 Task: Find connections with filter location Richmond with filter topic #HRwith filter profile language German with filter current company Urban Company with filter school BITS Edu Campus: BABARIA INSTITUTE with filter industry Wholesale Hardware, Plumbing, Heating Equipment with filter service category Computer Repair with filter keywords title Suicide Hotline Volunteer
Action: Mouse moved to (539, 110)
Screenshot: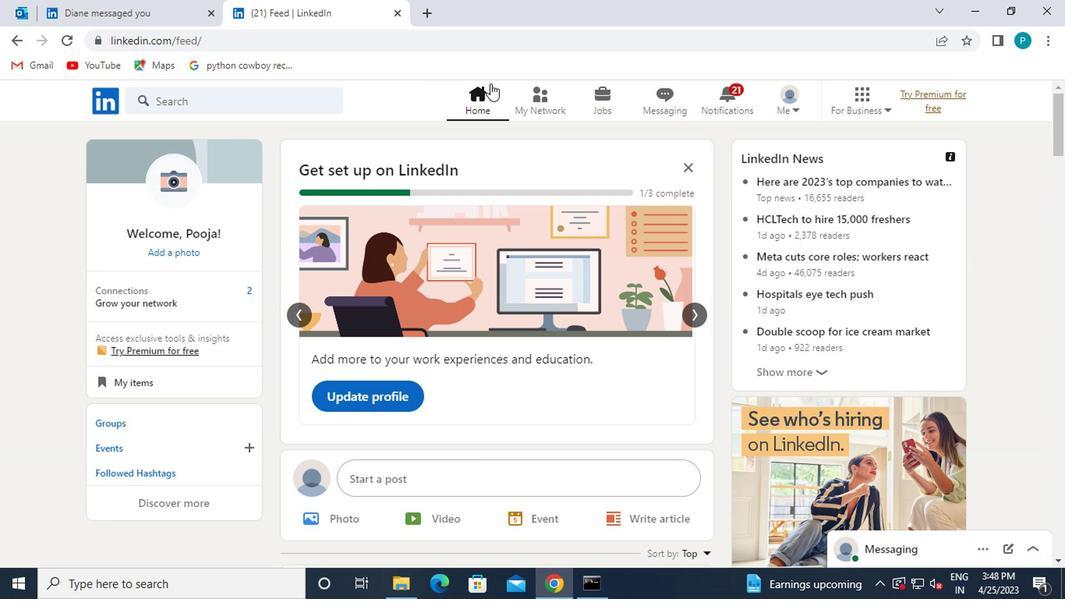 
Action: Mouse pressed left at (539, 110)
Screenshot: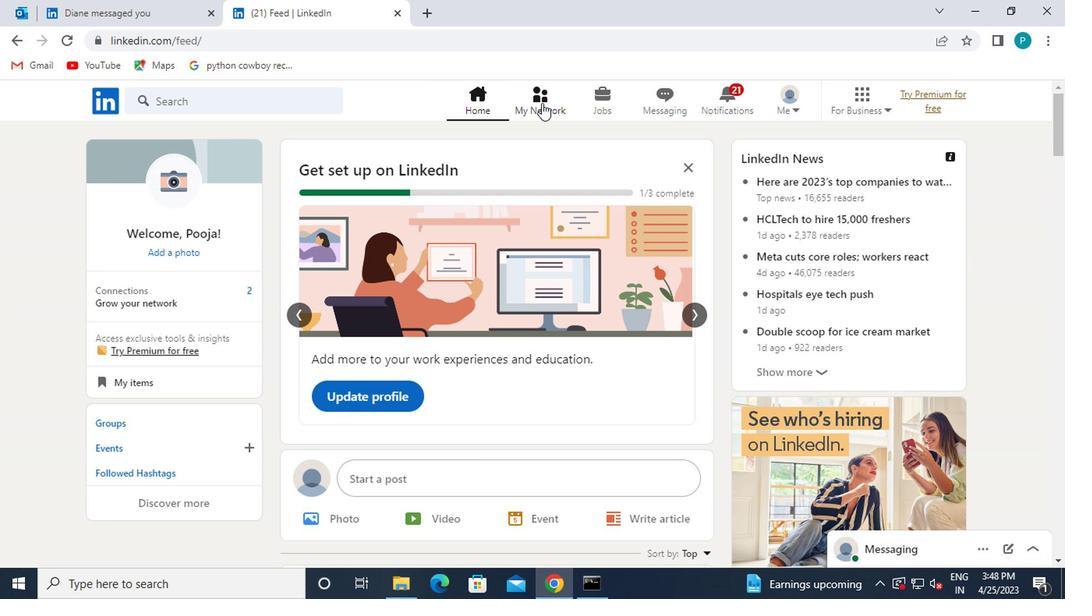 
Action: Mouse moved to (164, 202)
Screenshot: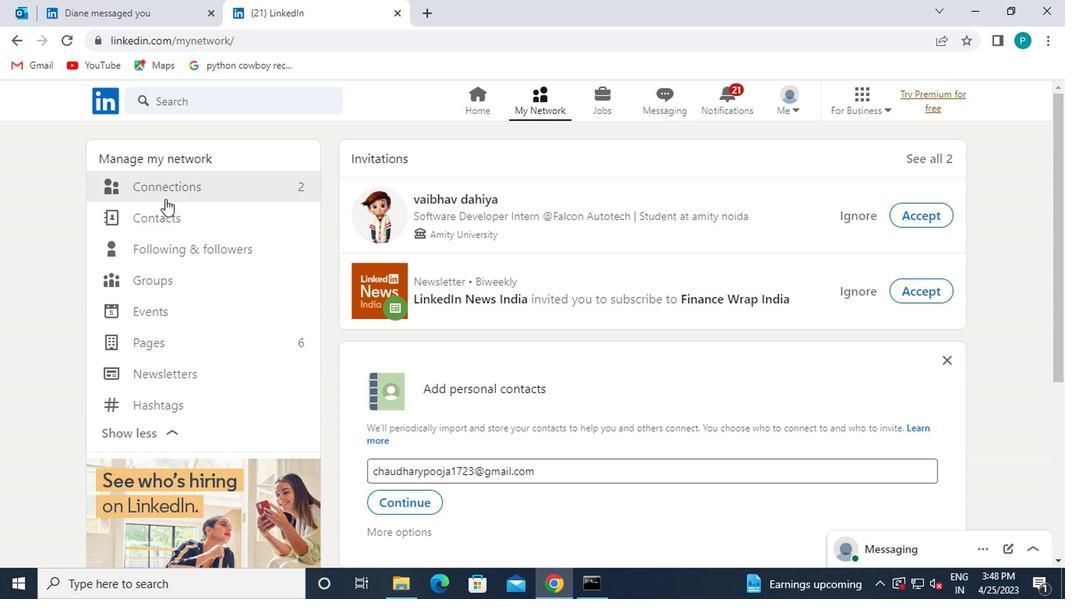 
Action: Mouse pressed left at (164, 202)
Screenshot: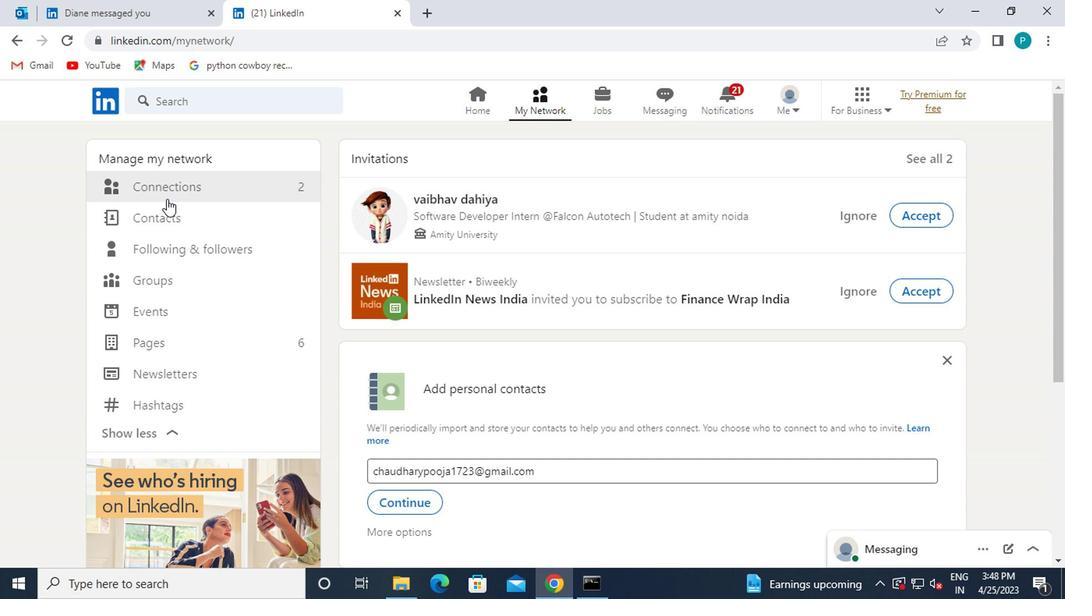 
Action: Mouse moved to (168, 194)
Screenshot: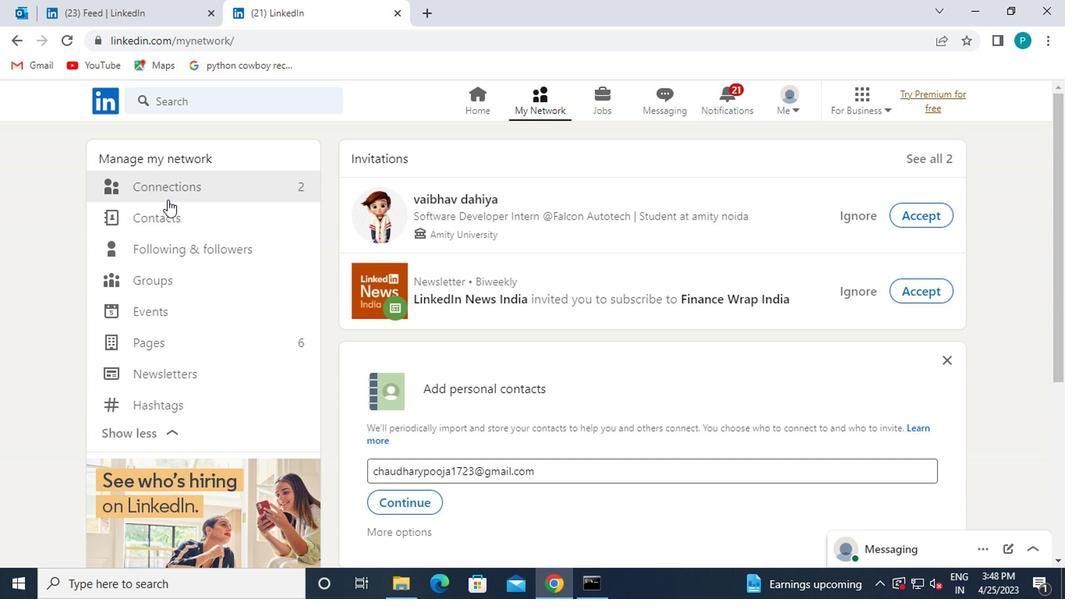 
Action: Mouse pressed left at (168, 194)
Screenshot: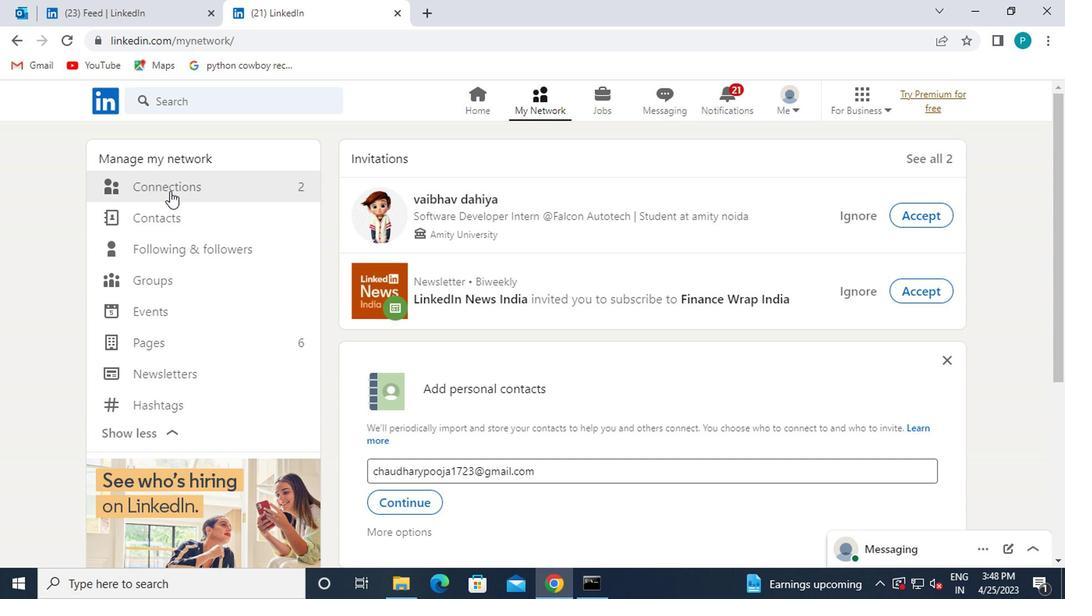 
Action: Mouse pressed left at (168, 194)
Screenshot: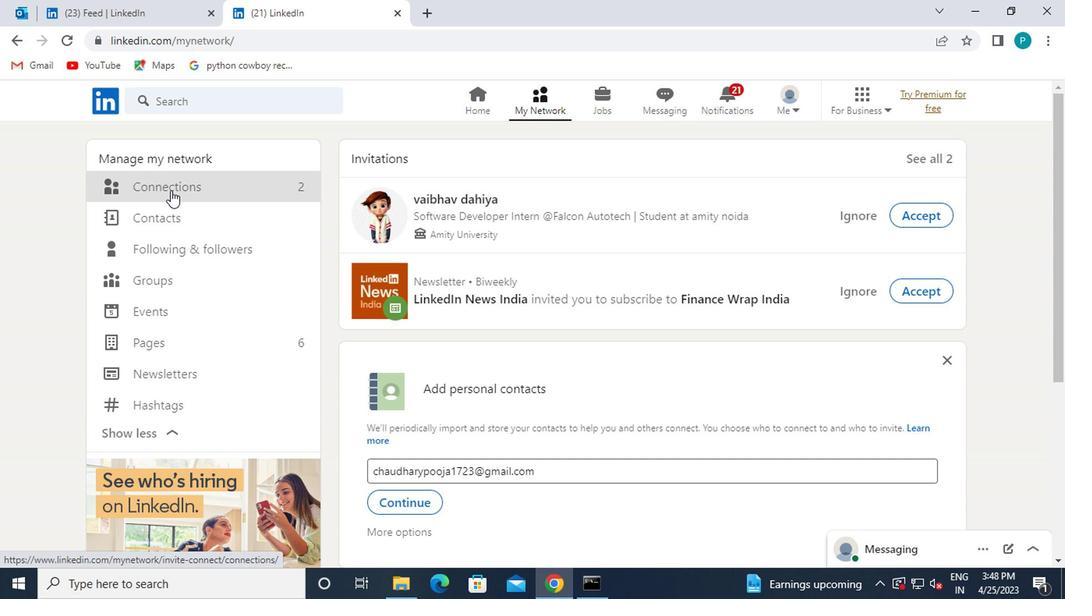 
Action: Mouse moved to (629, 189)
Screenshot: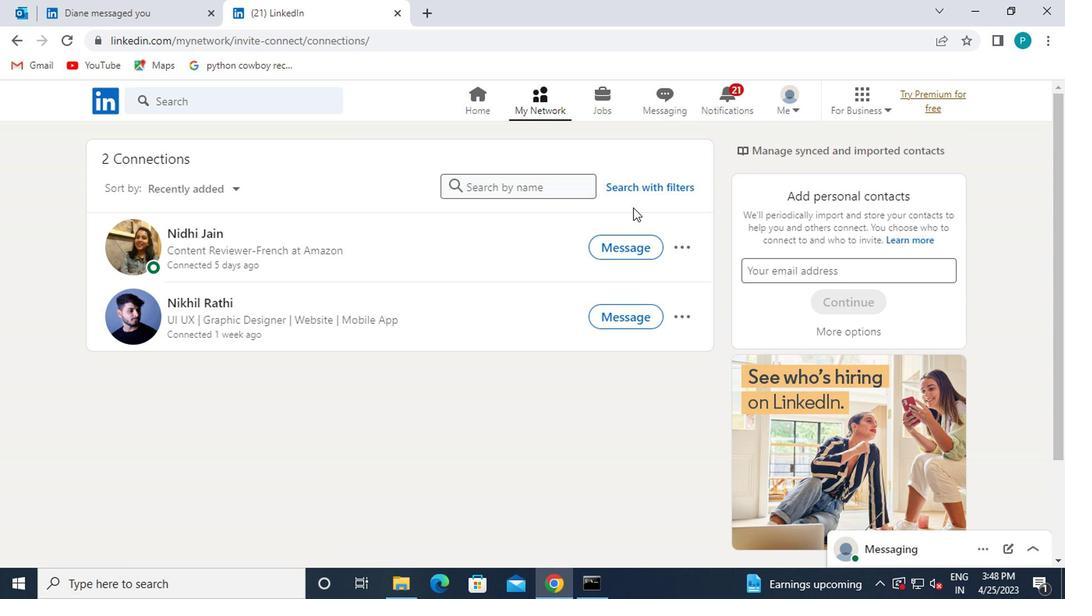 
Action: Mouse pressed left at (629, 189)
Screenshot: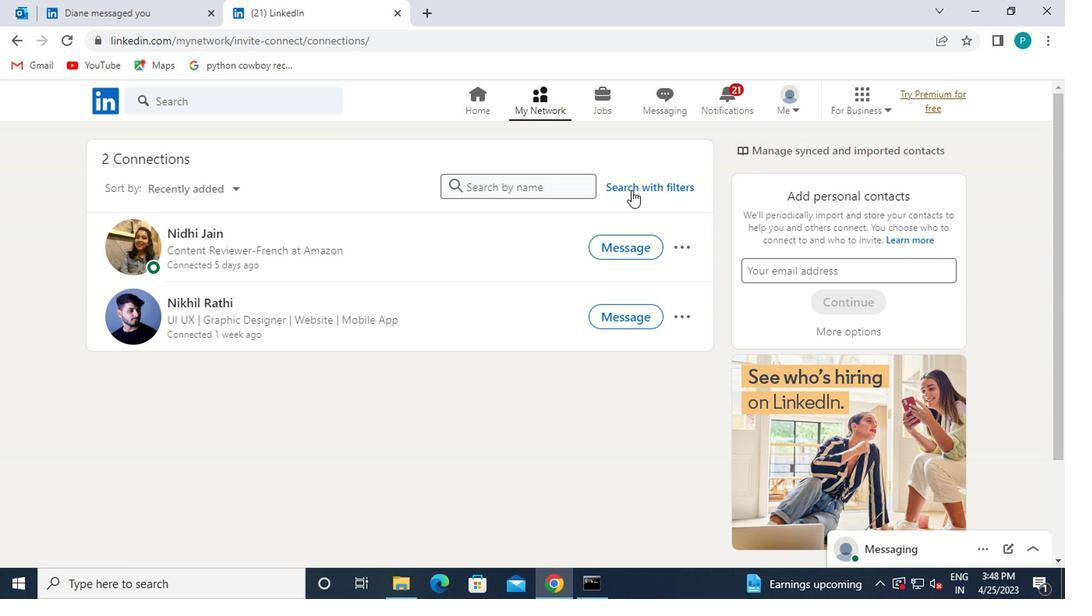 
Action: Mouse moved to (502, 157)
Screenshot: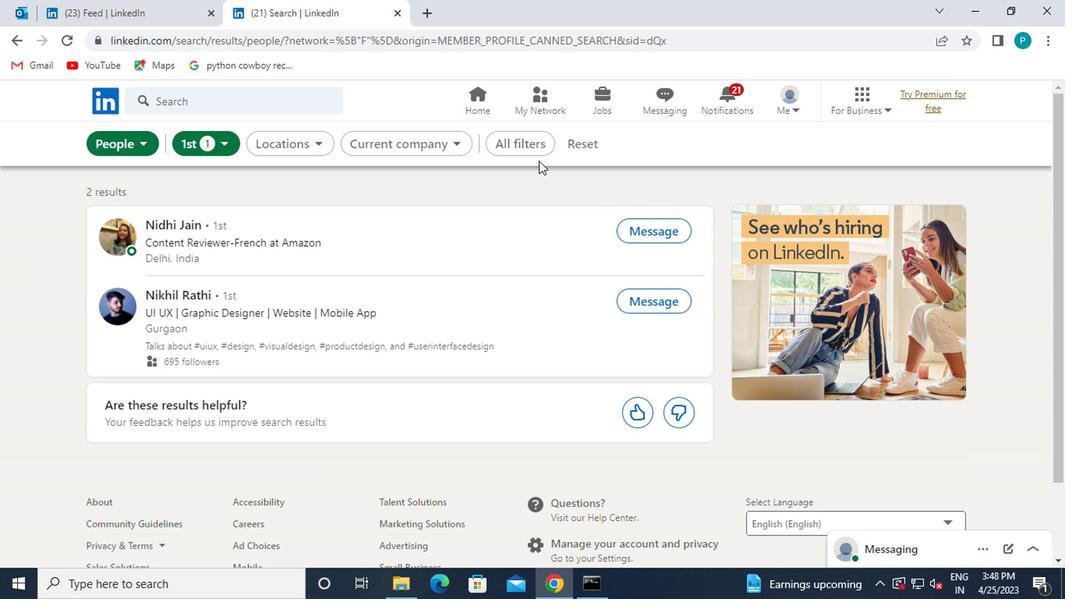 
Action: Mouse pressed left at (502, 157)
Screenshot: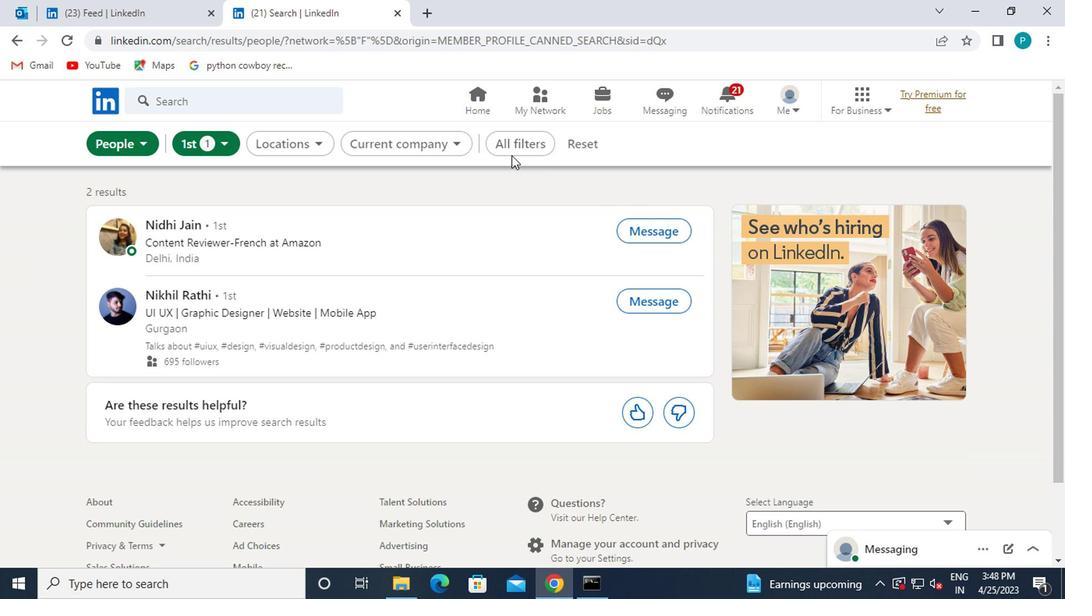 
Action: Mouse moved to (697, 356)
Screenshot: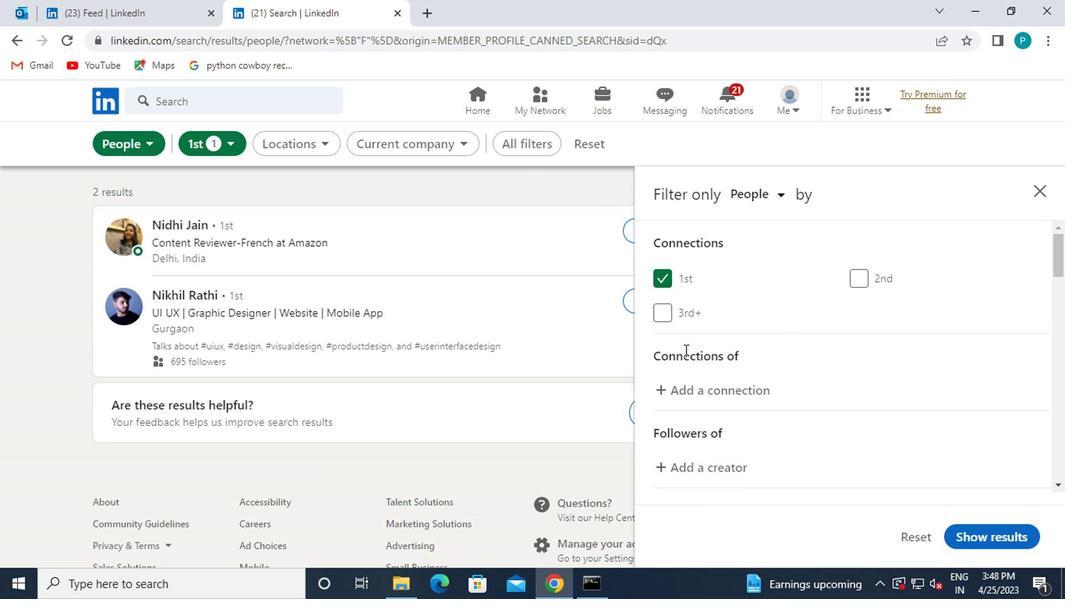 
Action: Mouse scrolled (697, 355) with delta (0, 0)
Screenshot: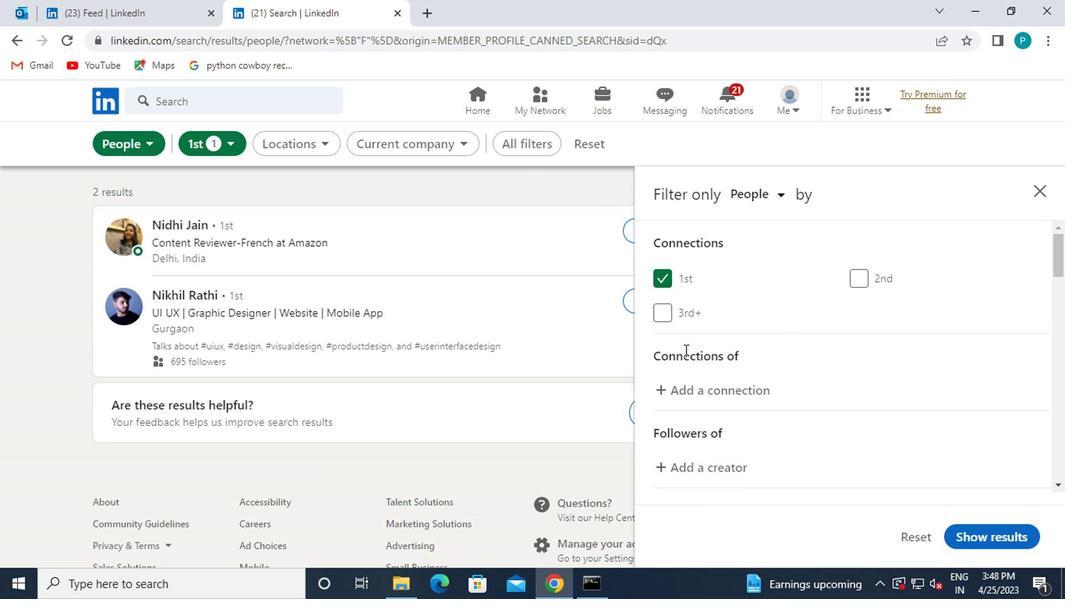 
Action: Mouse moved to (706, 367)
Screenshot: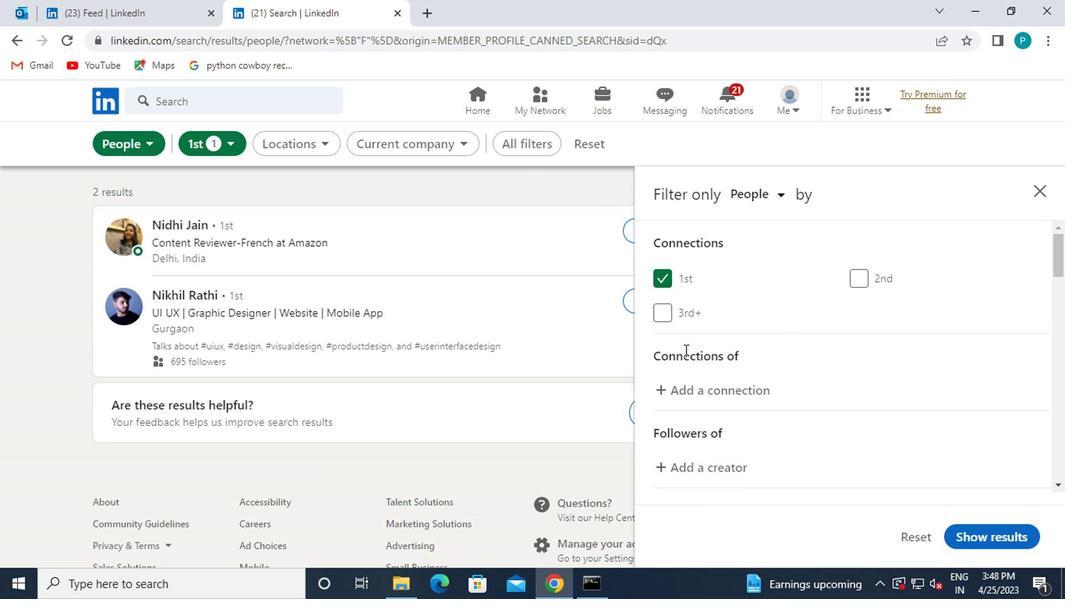 
Action: Mouse scrolled (706, 366) with delta (0, 0)
Screenshot: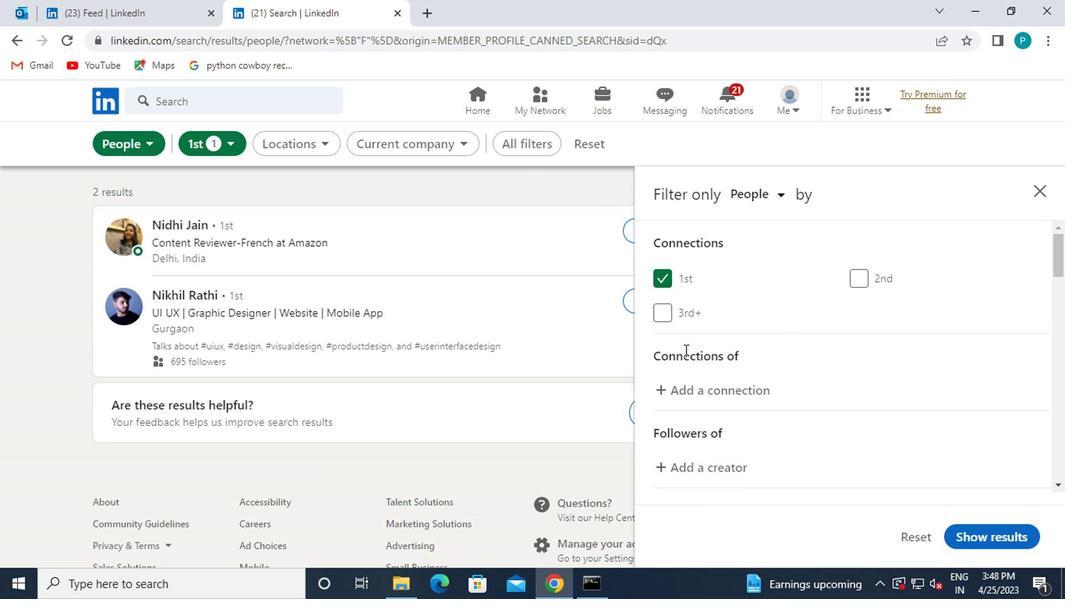 
Action: Mouse moved to (852, 412)
Screenshot: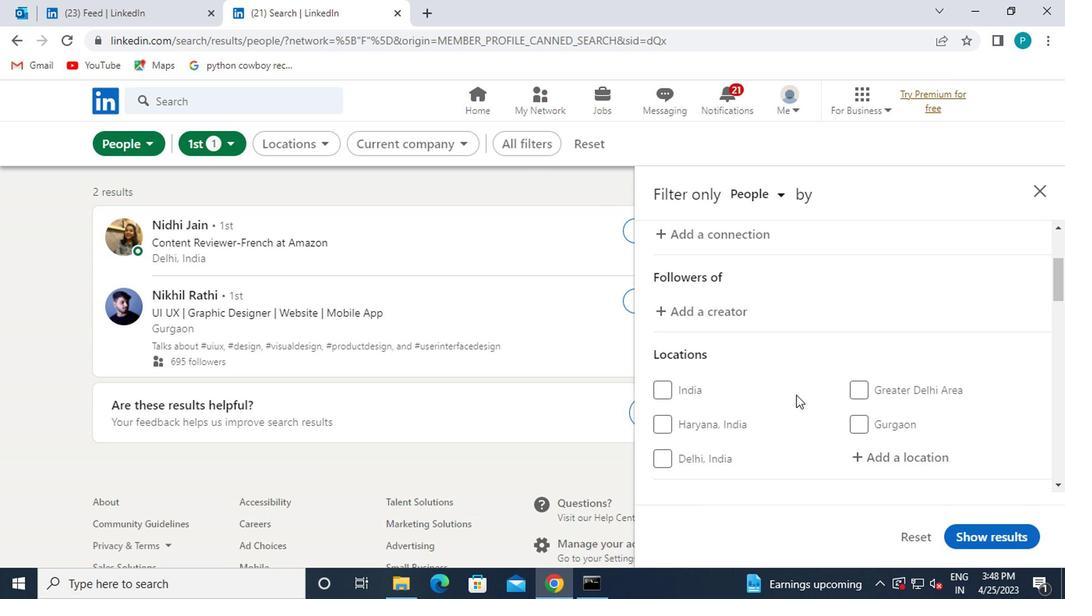 
Action: Mouse scrolled (852, 411) with delta (0, -1)
Screenshot: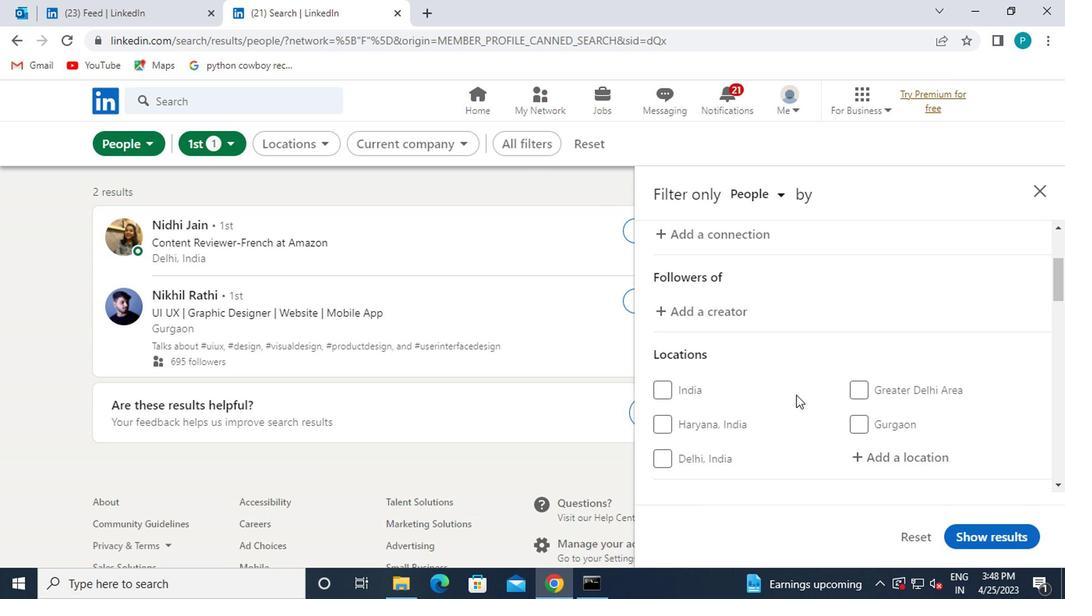 
Action: Mouse moved to (854, 415)
Screenshot: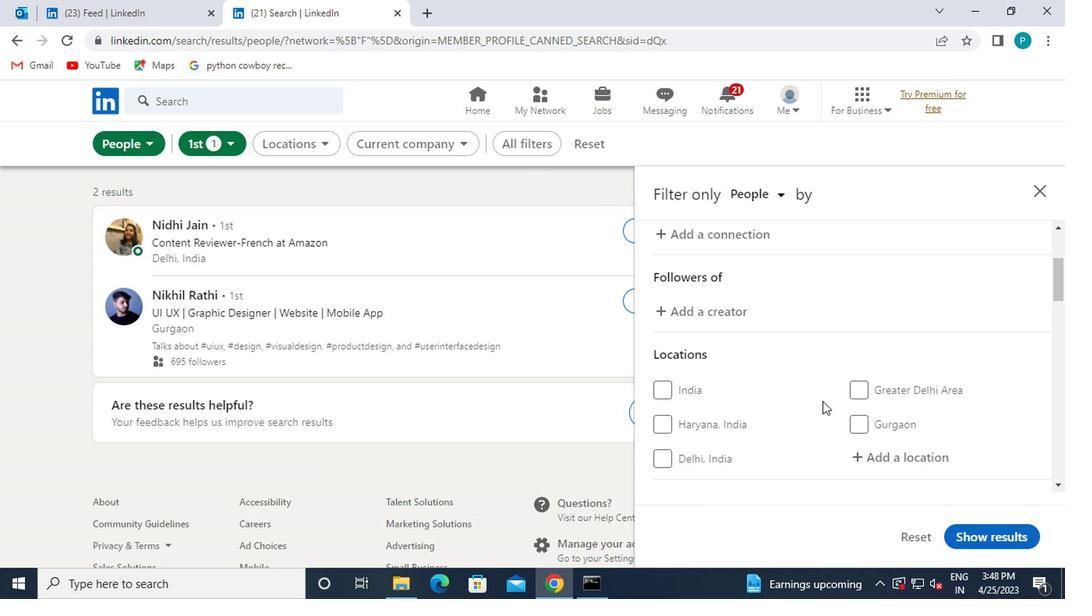
Action: Mouse scrolled (854, 414) with delta (0, -1)
Screenshot: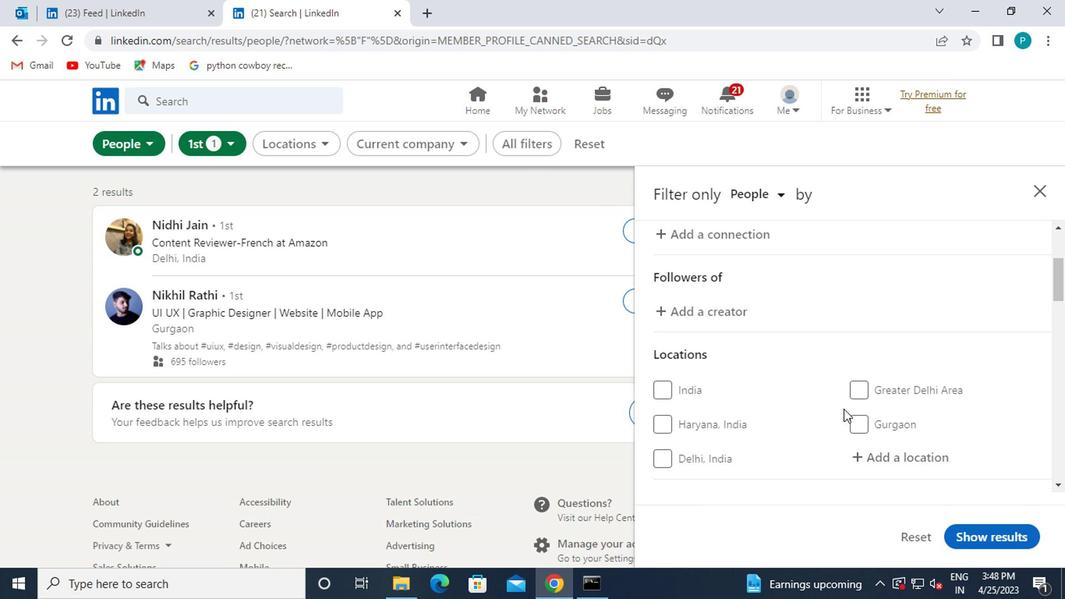 
Action: Mouse moved to (873, 311)
Screenshot: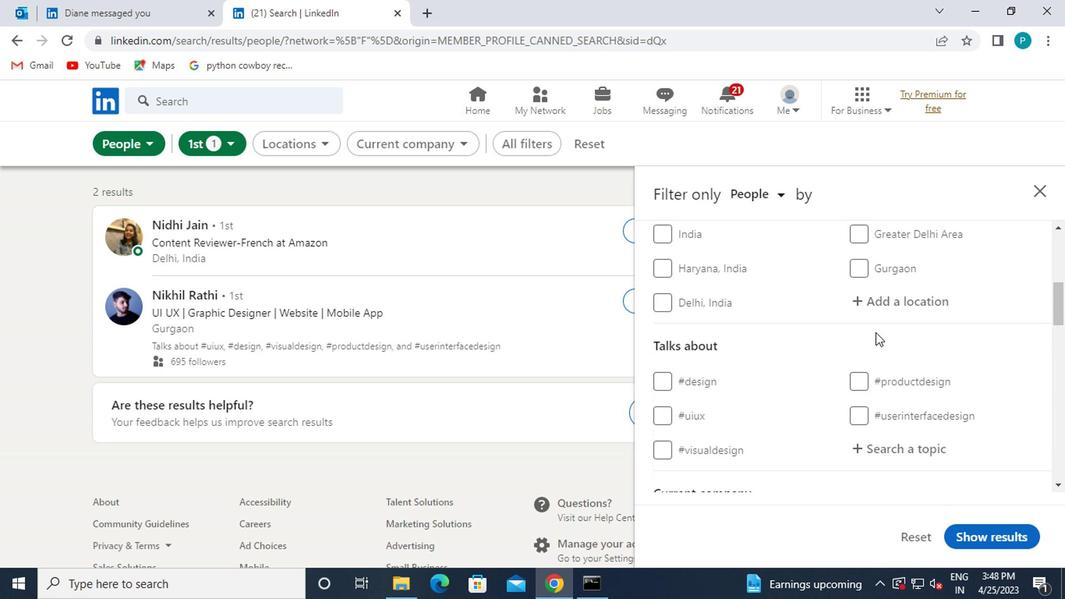 
Action: Mouse pressed left at (873, 311)
Screenshot: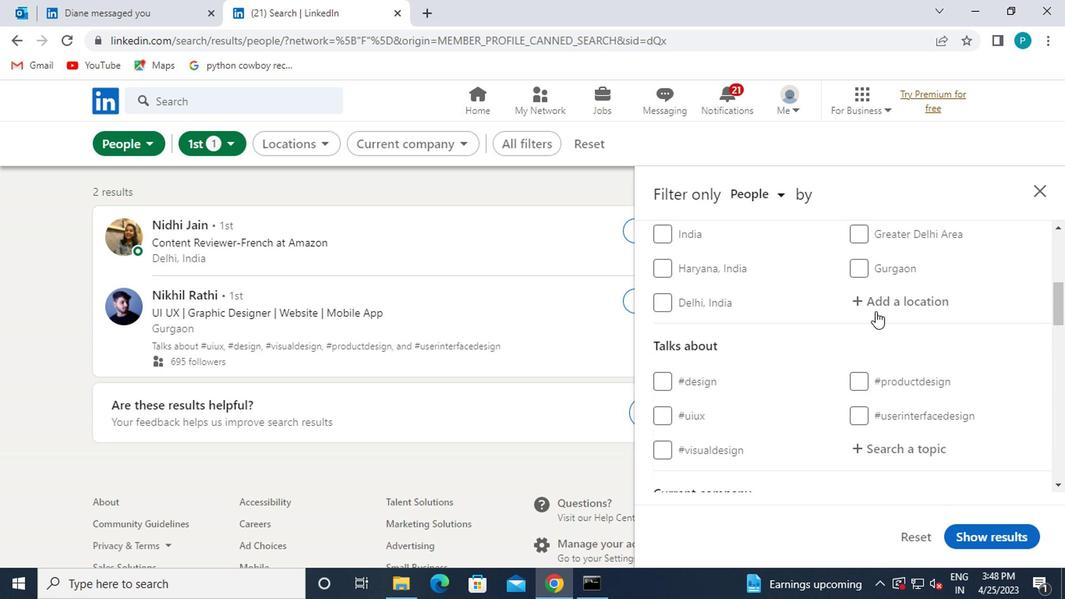 
Action: Key pressed richmond<Key.enter>
Screenshot: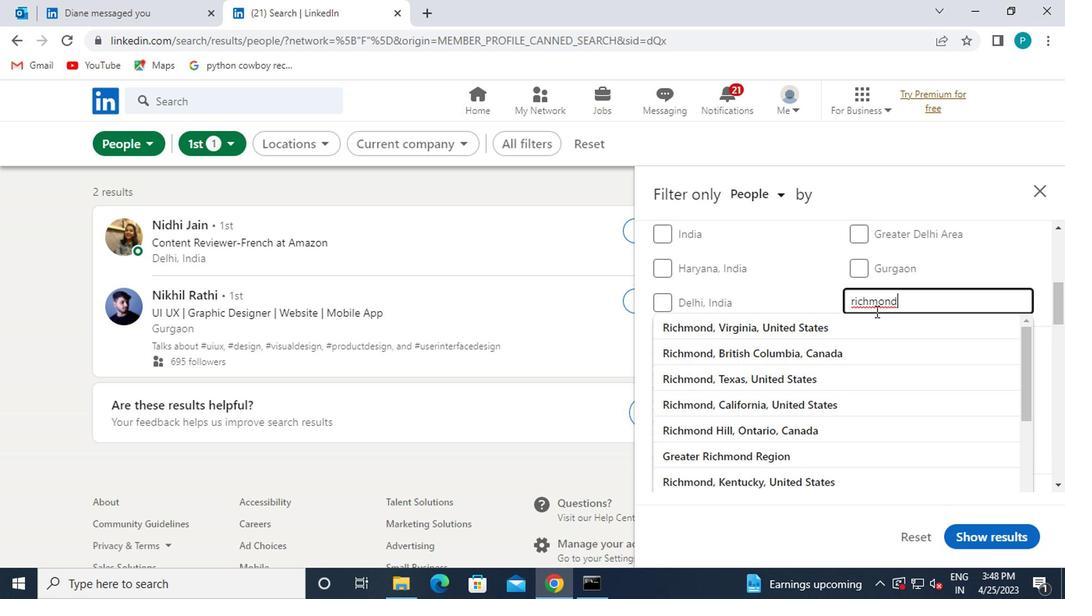 
Action: Mouse moved to (854, 329)
Screenshot: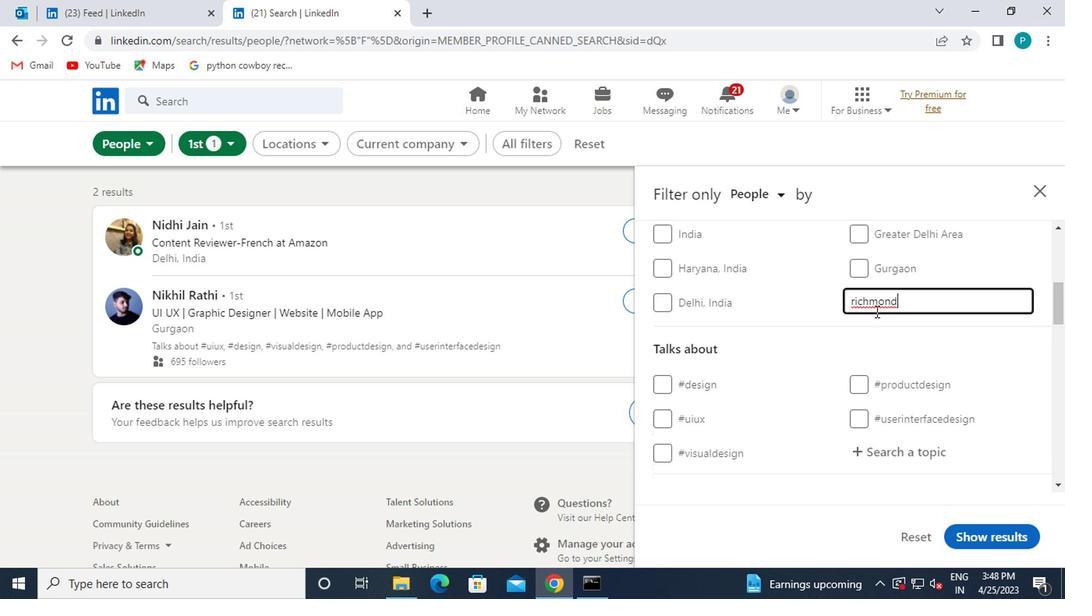 
Action: Mouse scrolled (854, 328) with delta (0, 0)
Screenshot: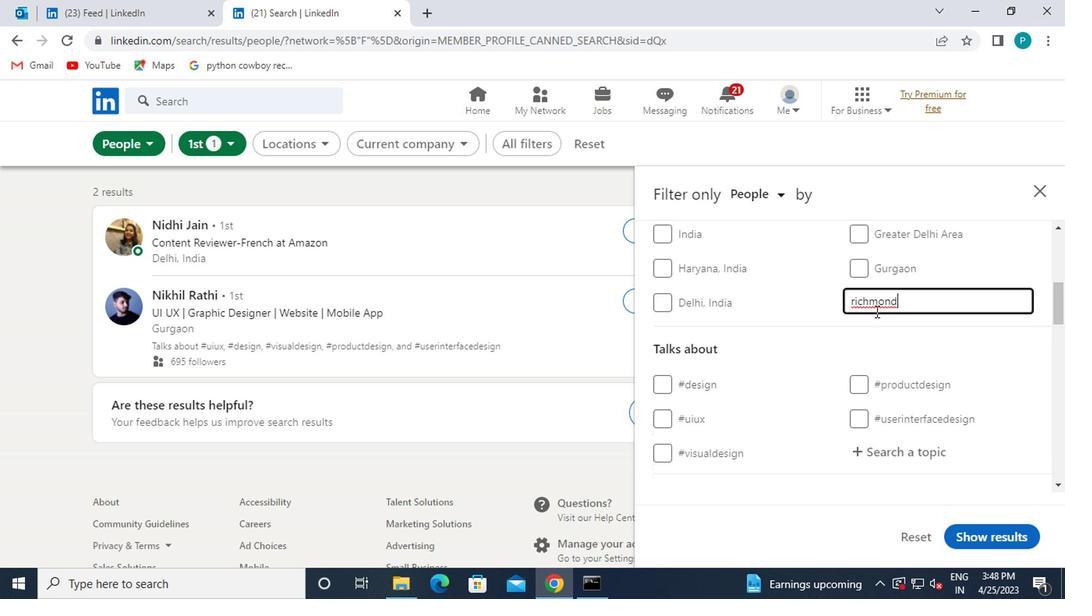 
Action: Mouse moved to (849, 335)
Screenshot: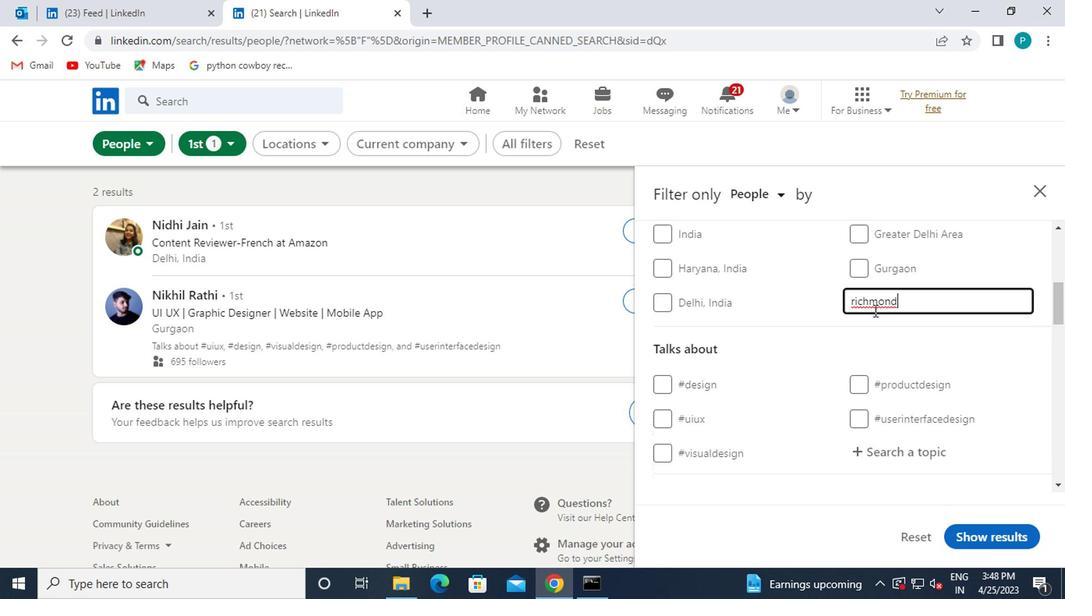 
Action: Mouse scrolled (849, 334) with delta (0, 0)
Screenshot: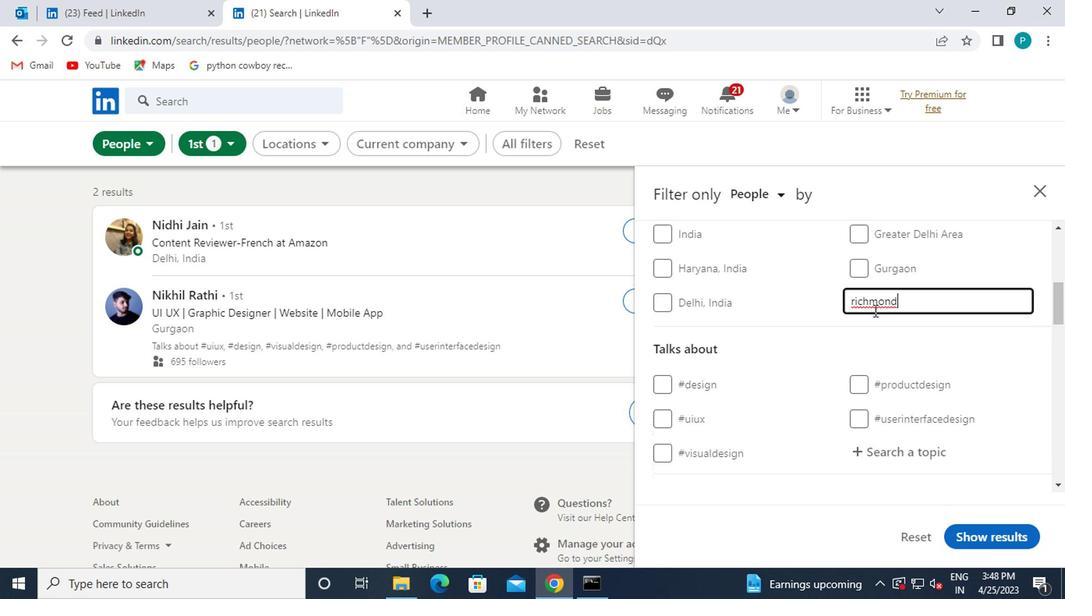 
Action: Mouse moved to (849, 306)
Screenshot: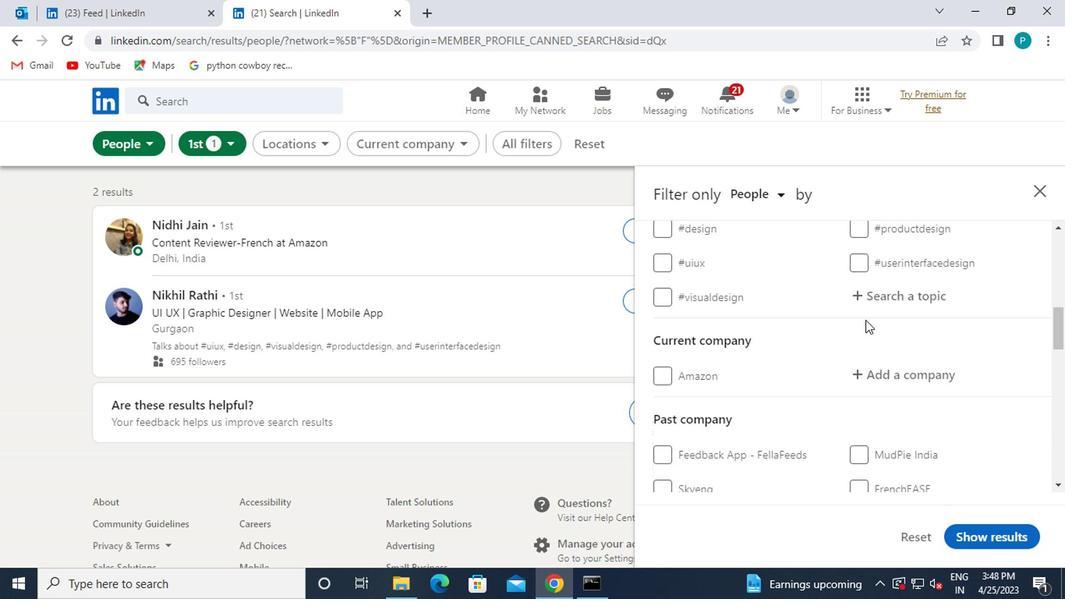 
Action: Mouse pressed left at (849, 306)
Screenshot: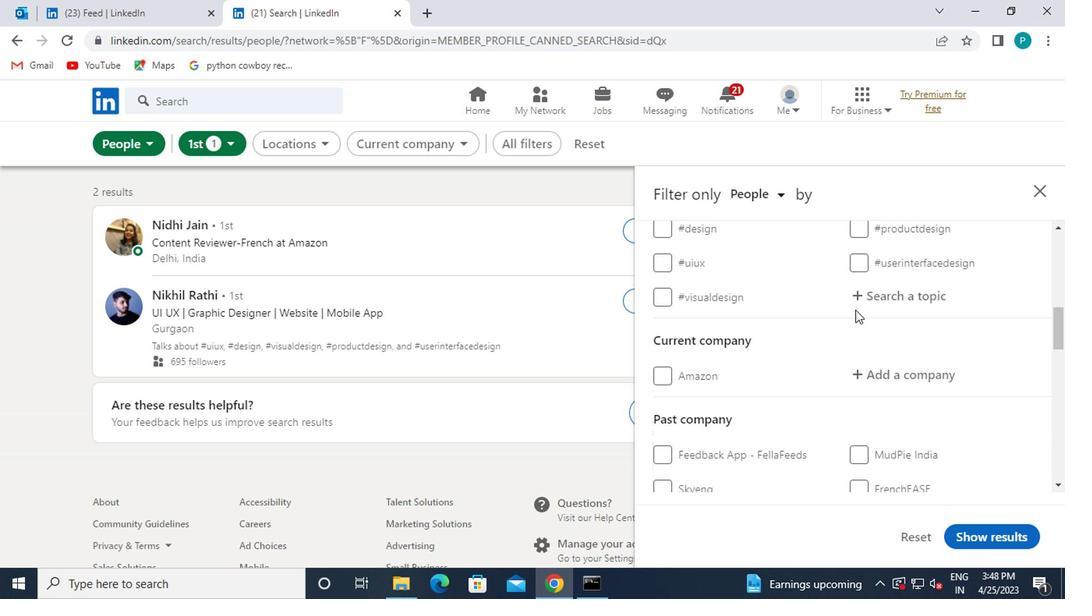 
Action: Key pressed <Key.shift>#<Key.caps_lock>HR<Key.caps_lock>
Screenshot: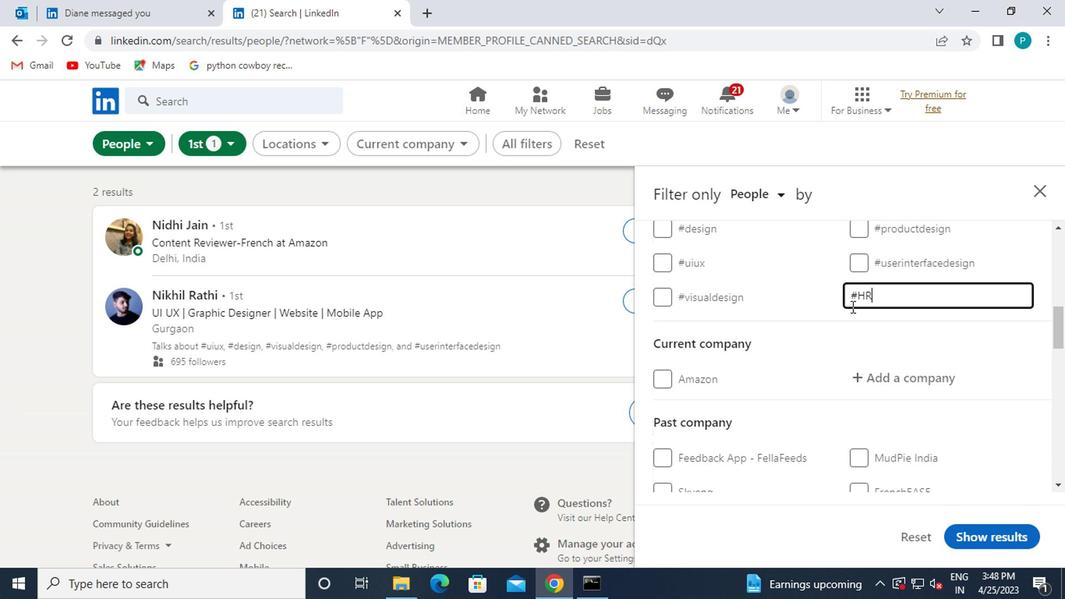
Action: Mouse moved to (879, 343)
Screenshot: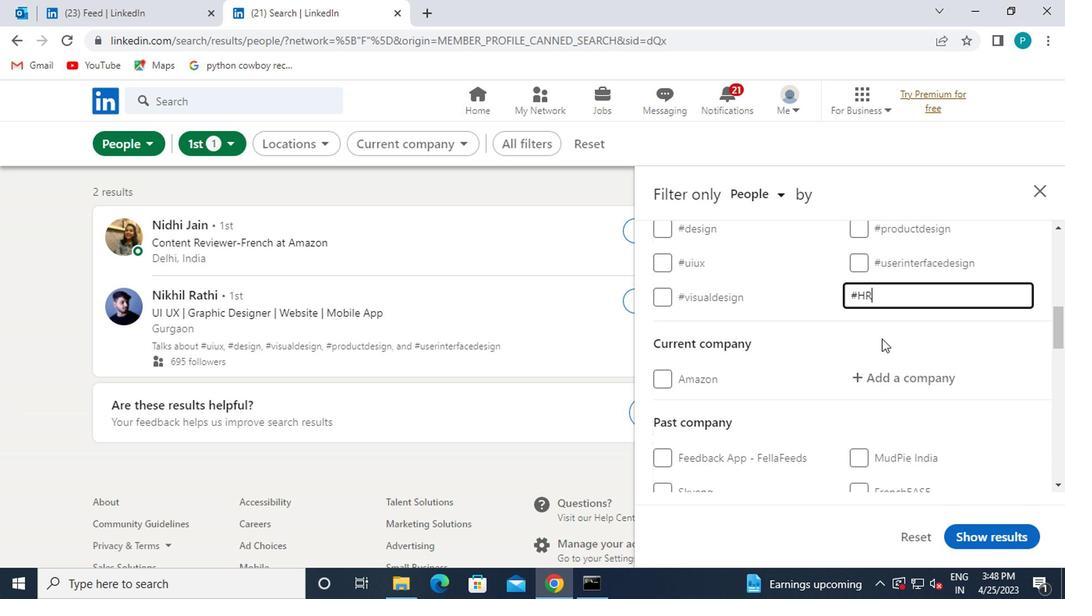 
Action: Mouse scrolled (879, 343) with delta (0, 0)
Screenshot: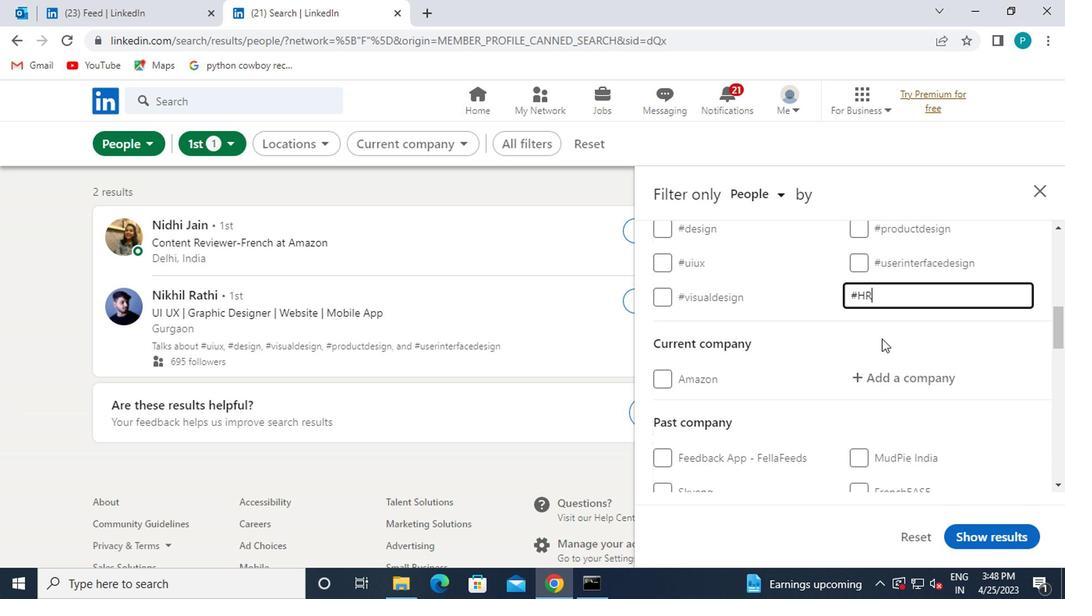 
Action: Mouse moved to (864, 313)
Screenshot: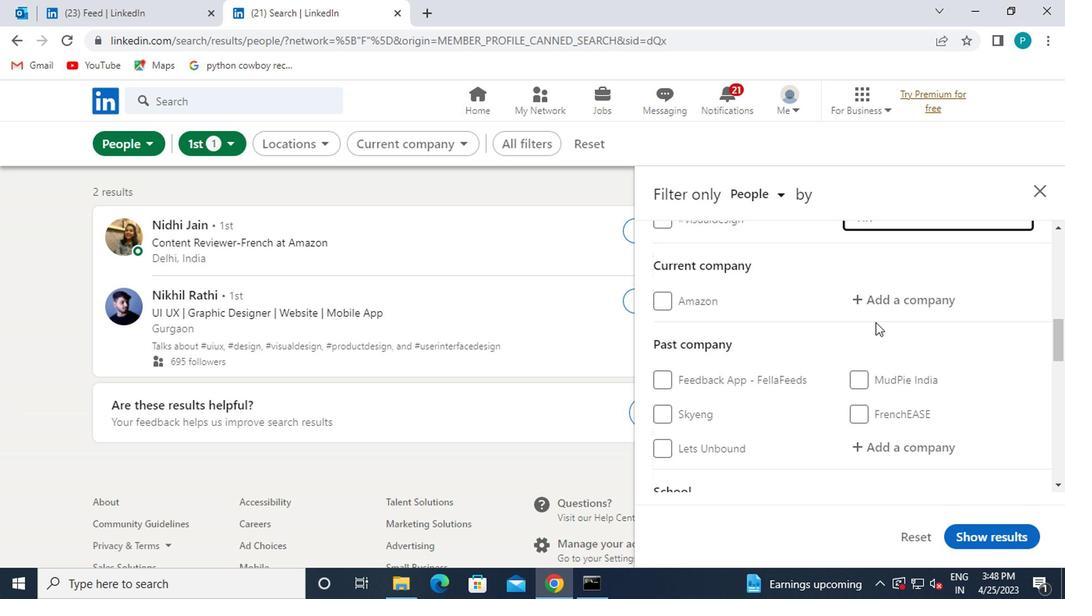 
Action: Mouse pressed left at (864, 313)
Screenshot: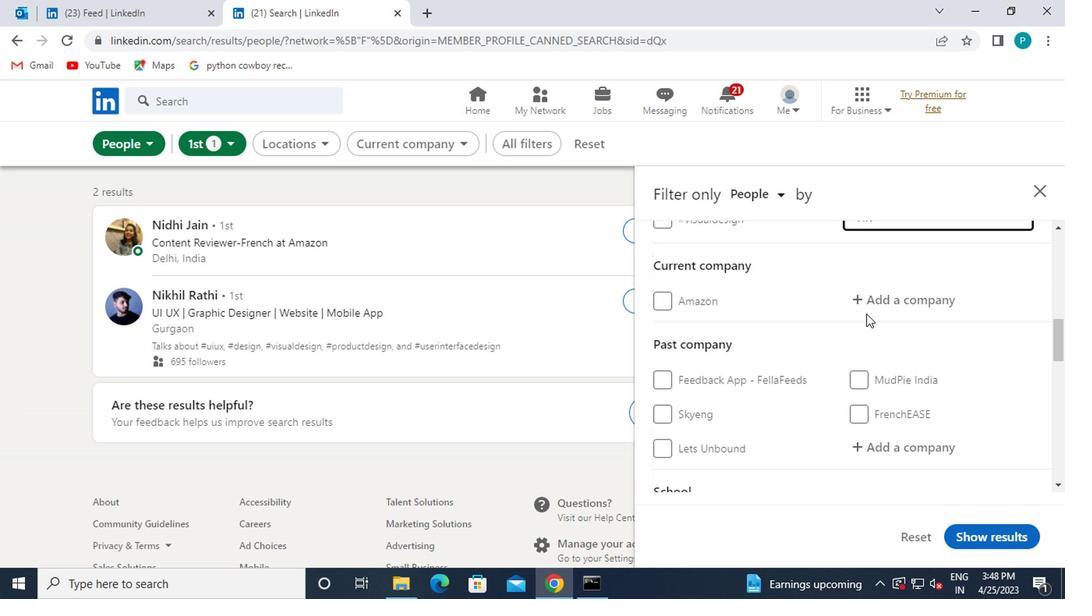 
Action: Mouse moved to (860, 303)
Screenshot: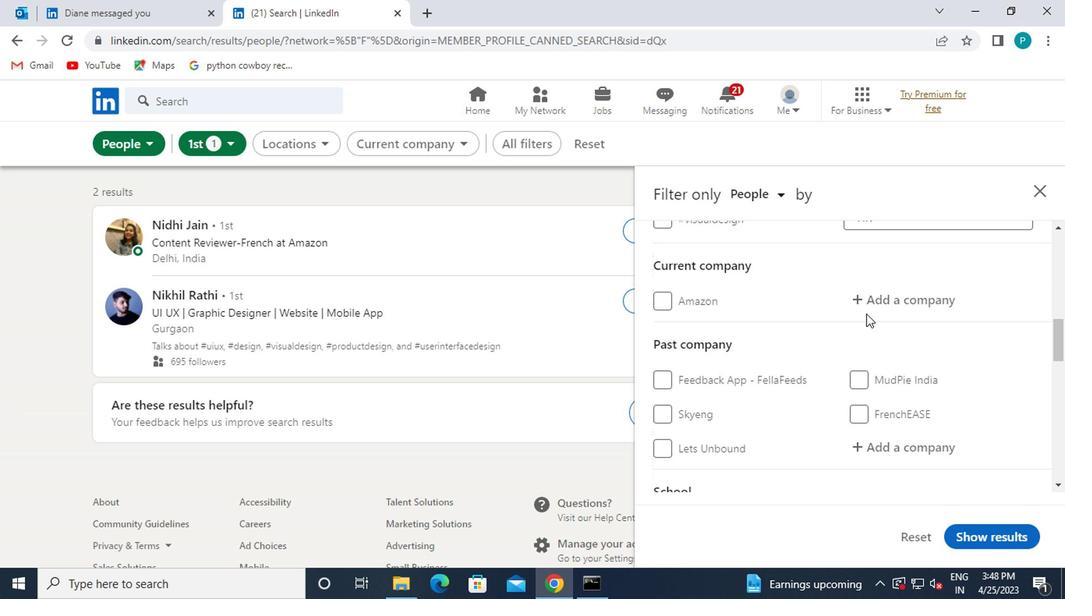 
Action: Mouse pressed left at (860, 303)
Screenshot: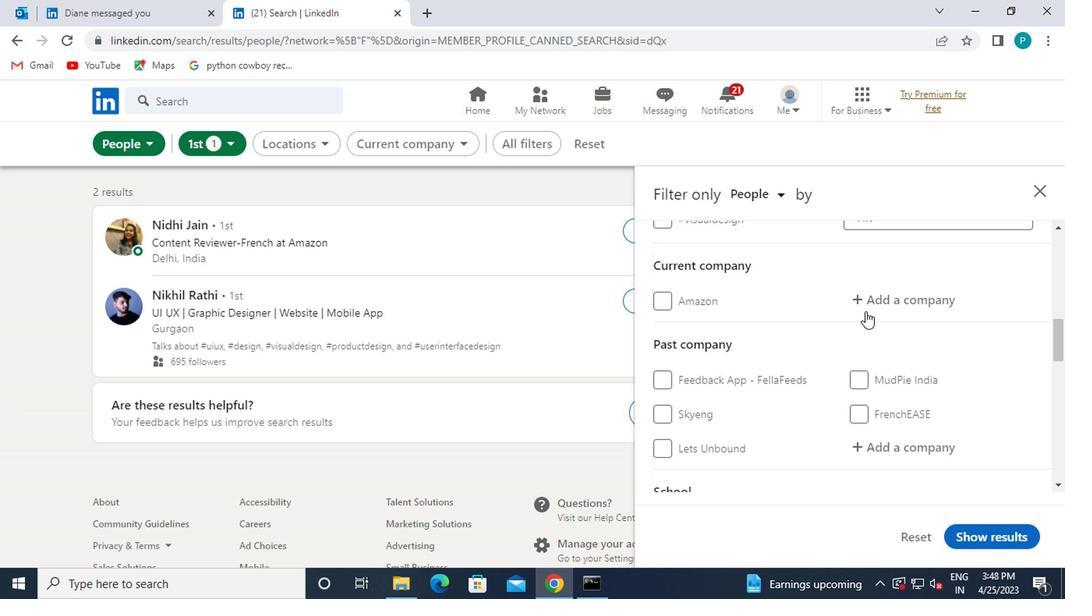 
Action: Key pressed URBN<Key.space>
Screenshot: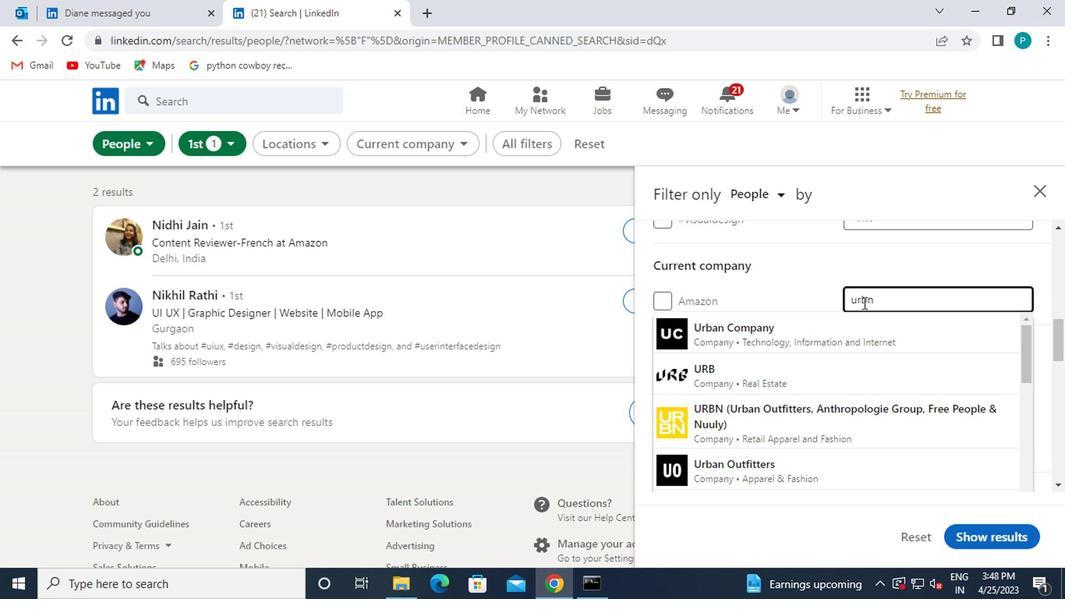 
Action: Mouse moved to (873, 301)
Screenshot: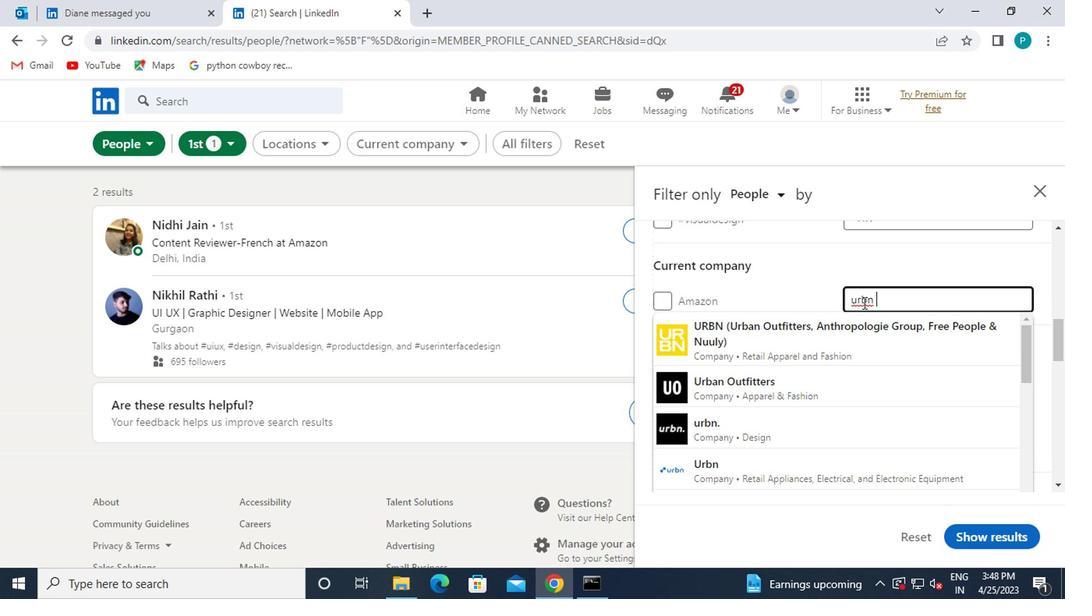 
Action: Key pressed <Key.backspace><Key.backspace>AN<Key.space>
Screenshot: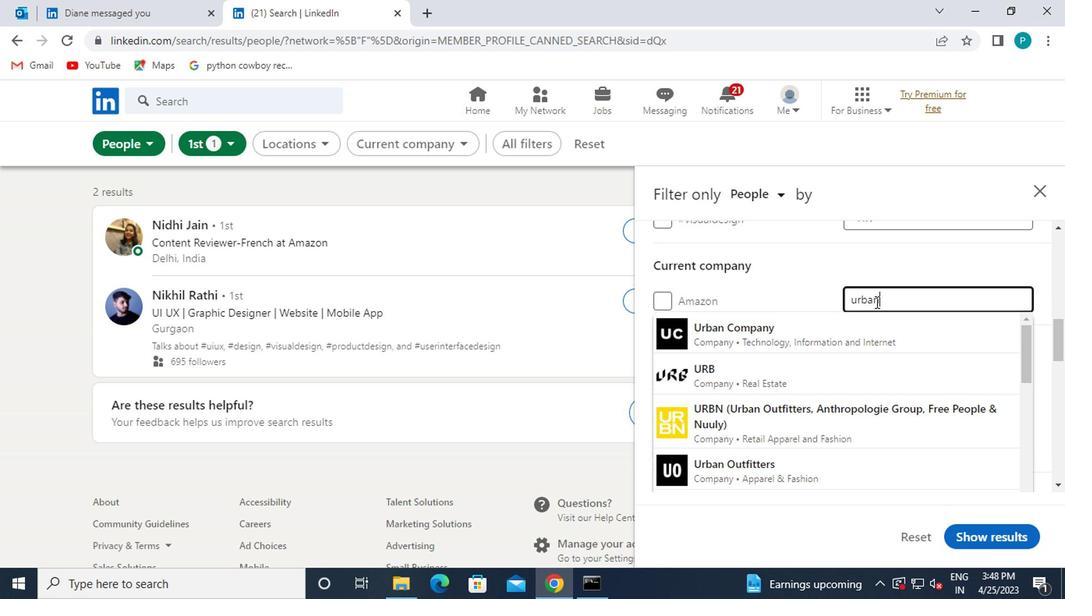 
Action: Mouse moved to (833, 320)
Screenshot: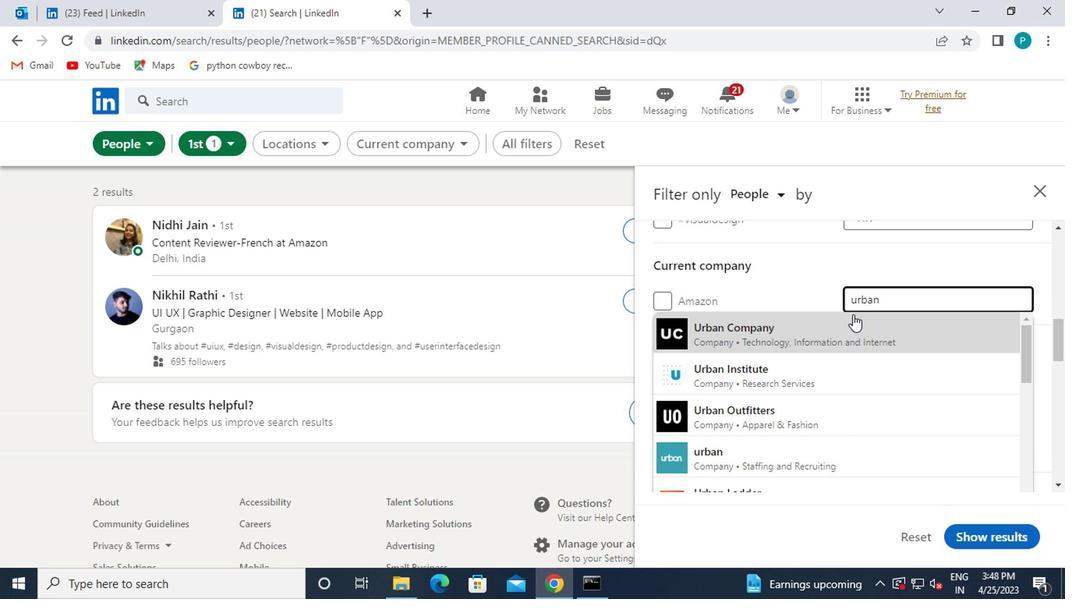 
Action: Mouse pressed left at (833, 320)
Screenshot: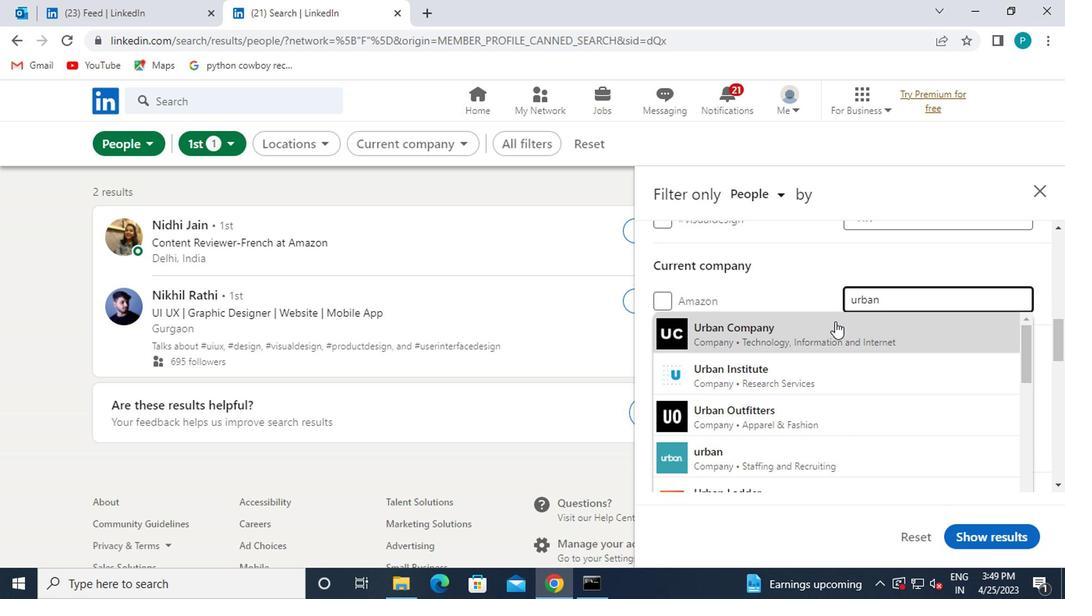 
Action: Mouse scrolled (833, 320) with delta (0, 0)
Screenshot: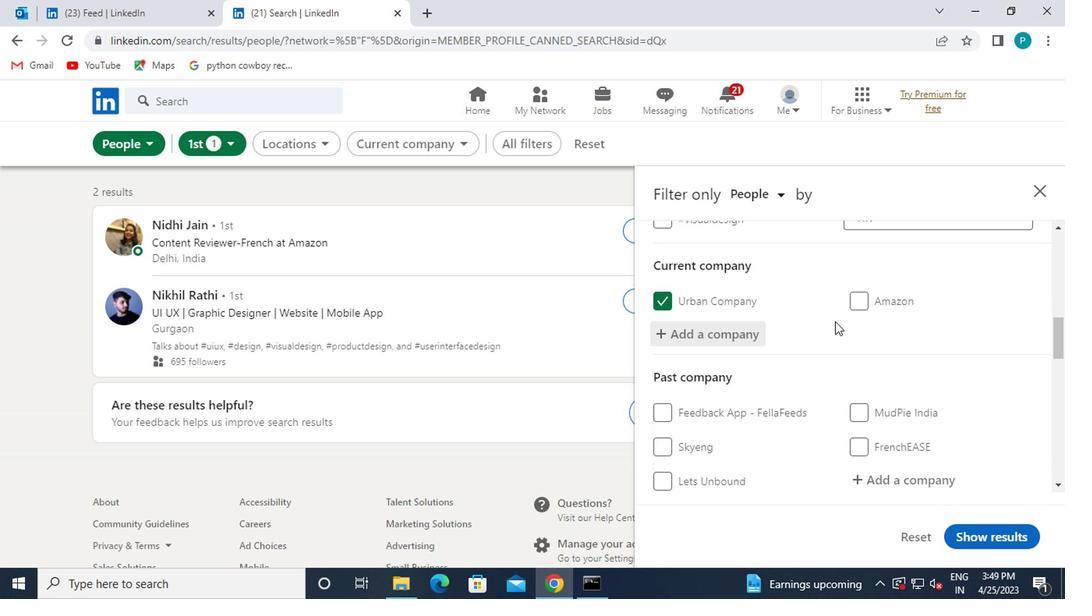 
Action: Mouse scrolled (833, 320) with delta (0, 0)
Screenshot: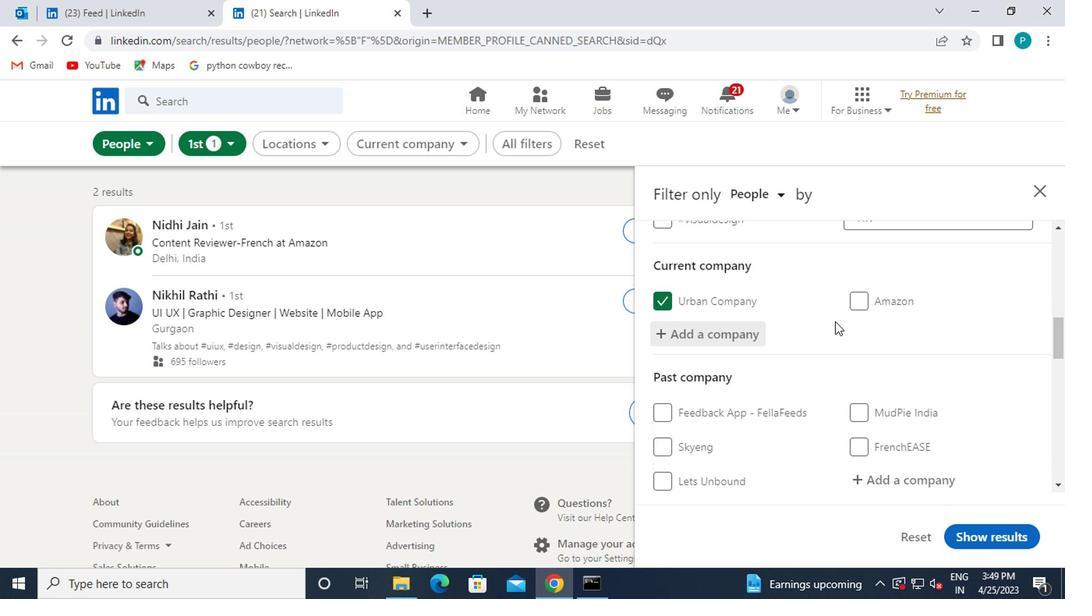 
Action: Mouse moved to (846, 326)
Screenshot: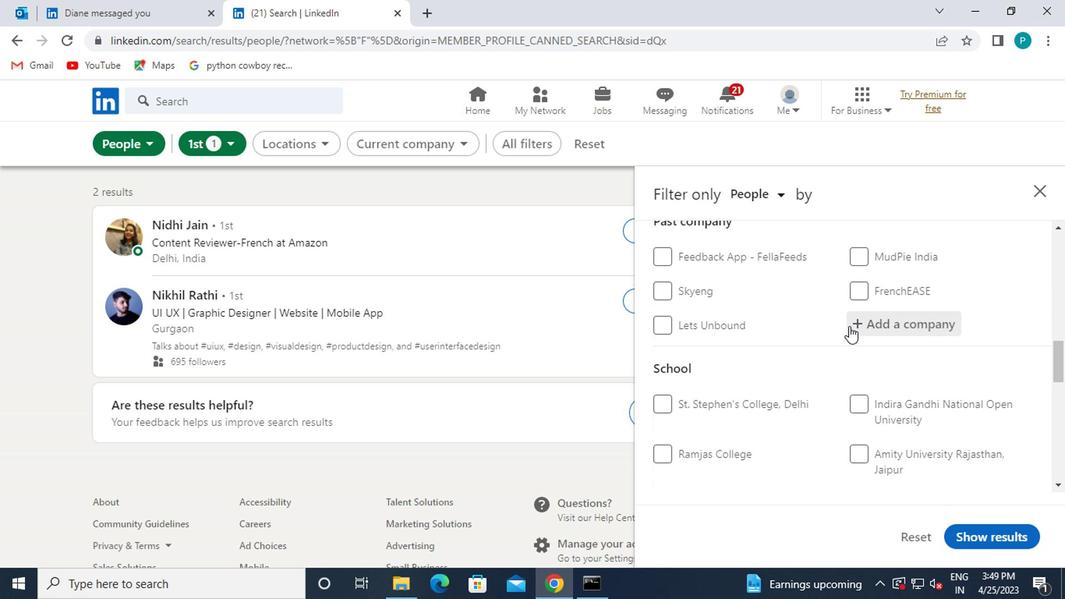 
Action: Mouse scrolled (846, 325) with delta (0, -1)
Screenshot: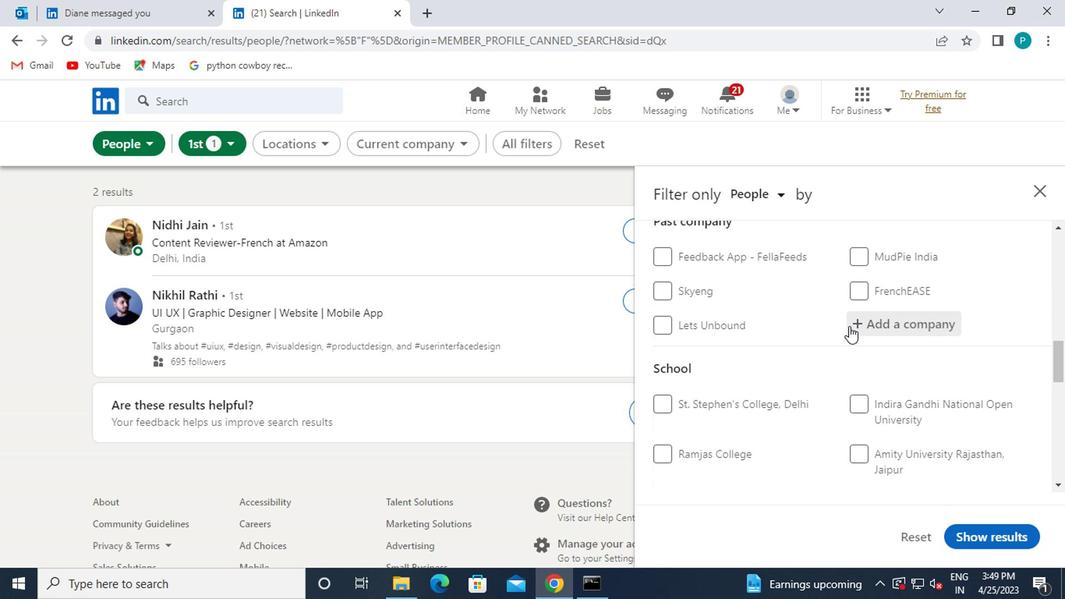 
Action: Mouse scrolled (846, 325) with delta (0, -1)
Screenshot: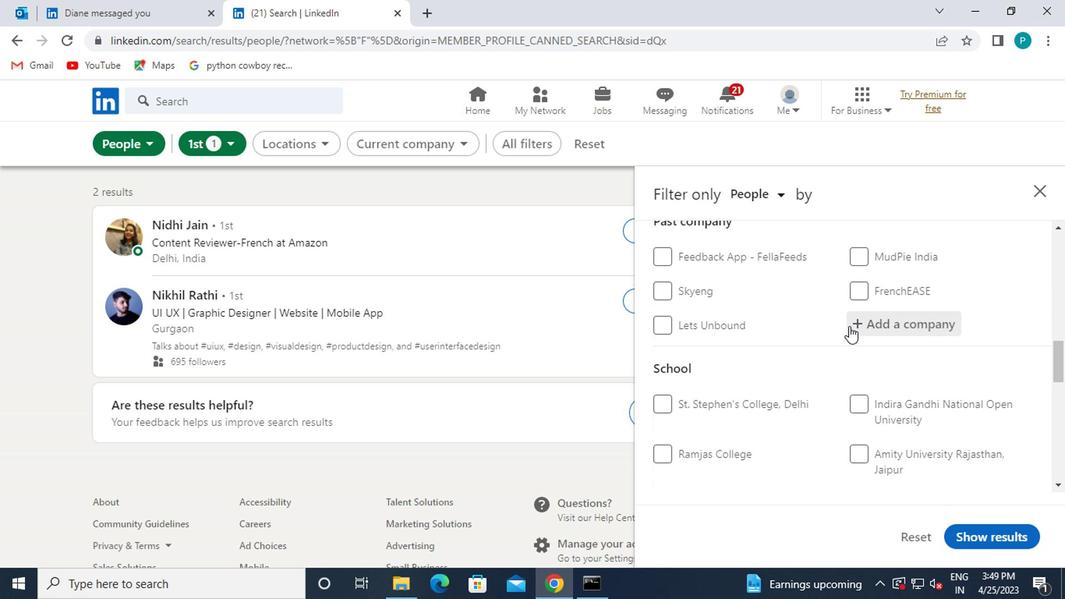 
Action: Mouse moved to (869, 345)
Screenshot: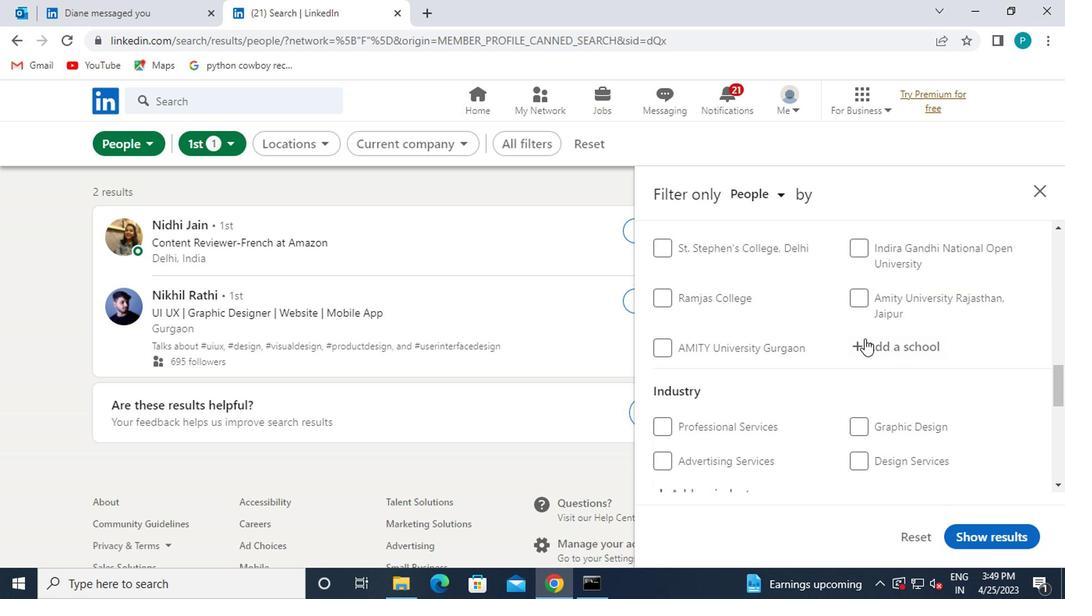 
Action: Mouse pressed left at (869, 345)
Screenshot: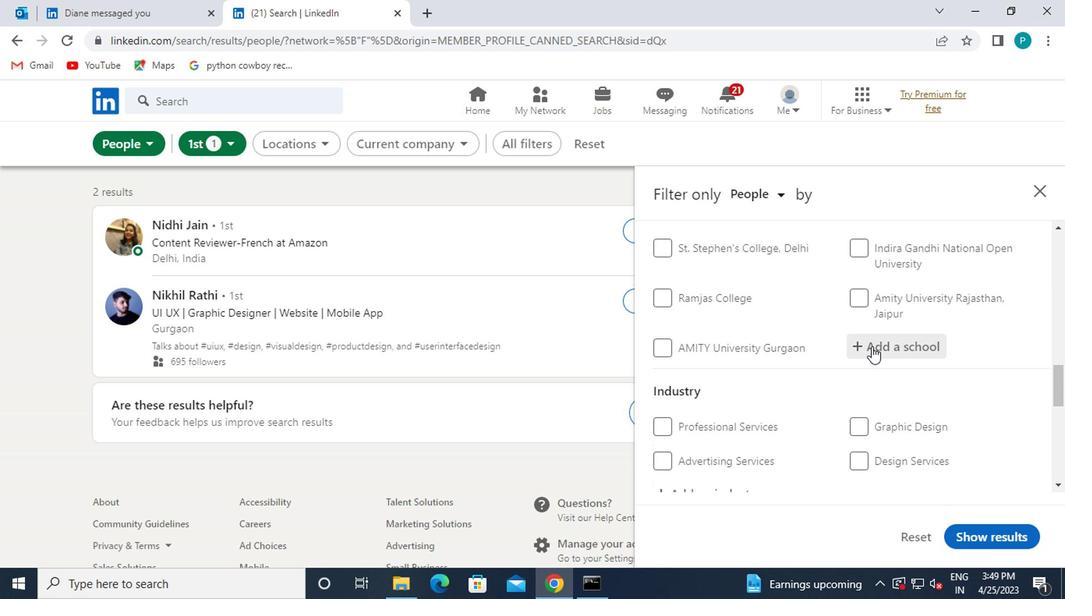 
Action: Key pressed <Key.caps_lock>BIY<Key.backspace>TS<Key.space>E<Key.caps_lock>DU
Screenshot: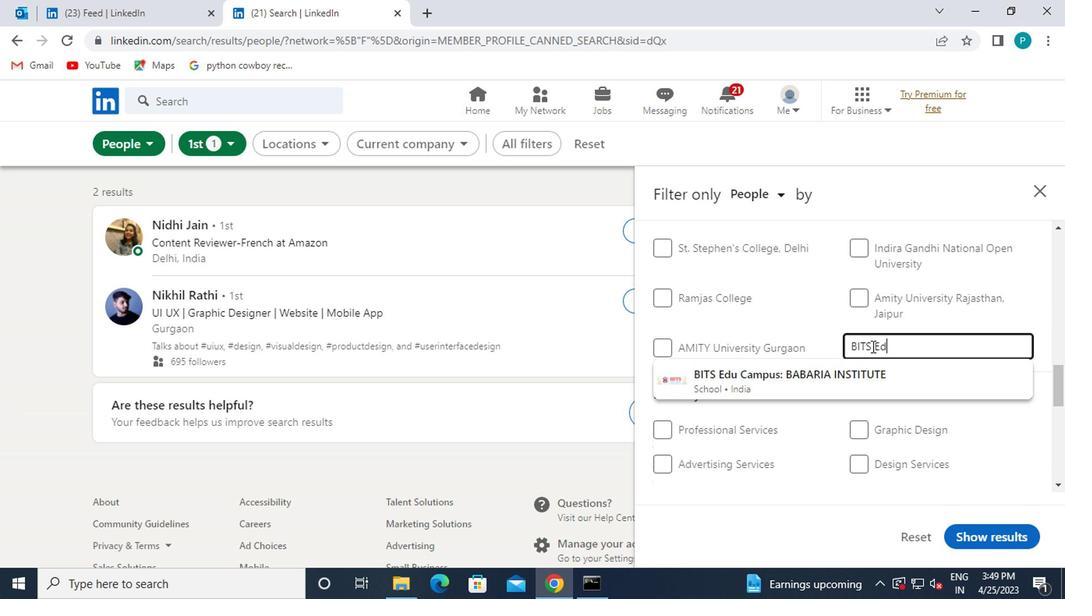 
Action: Mouse moved to (832, 366)
Screenshot: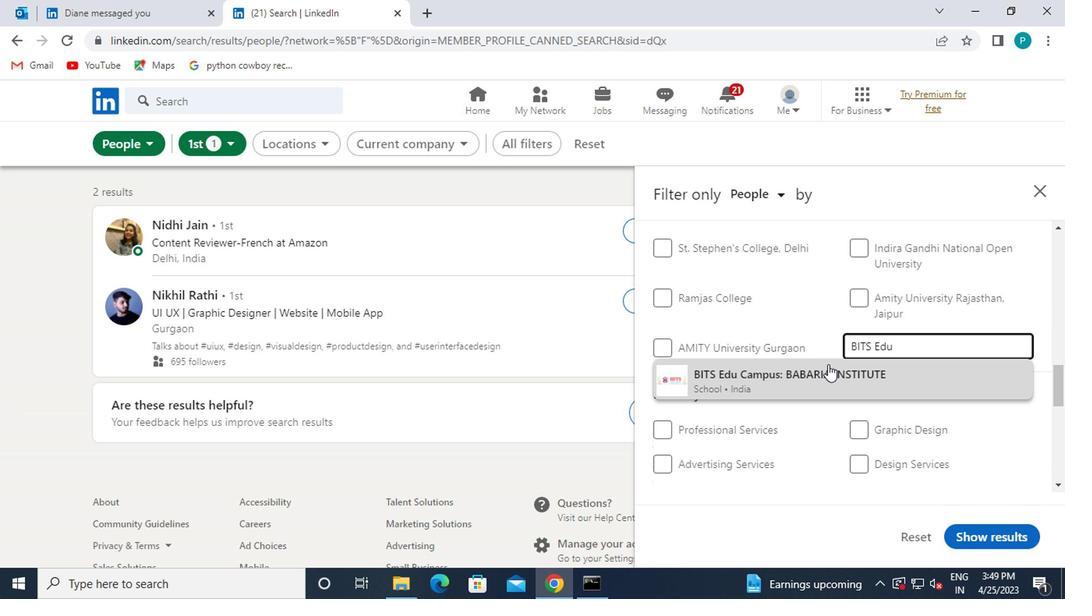 
Action: Mouse pressed left at (832, 366)
Screenshot: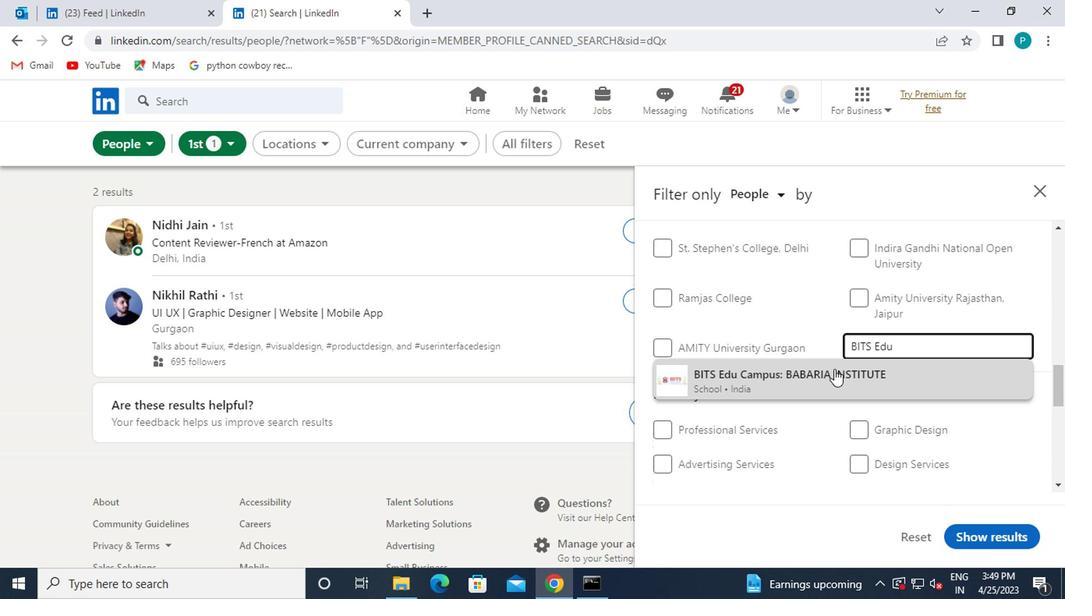 
Action: Mouse scrolled (832, 366) with delta (0, 0)
Screenshot: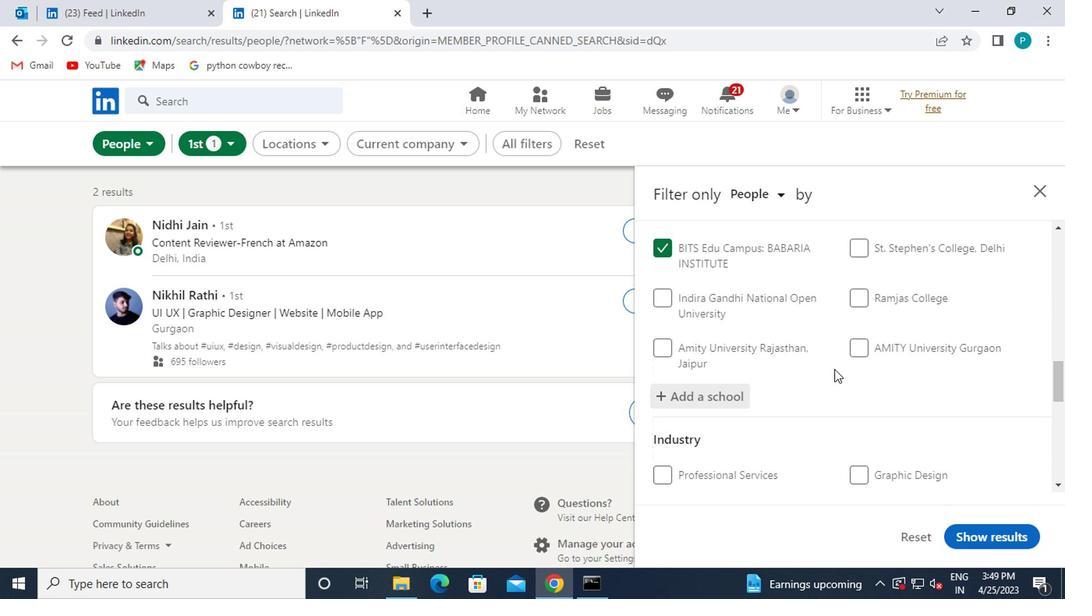 
Action: Mouse scrolled (832, 366) with delta (0, 0)
Screenshot: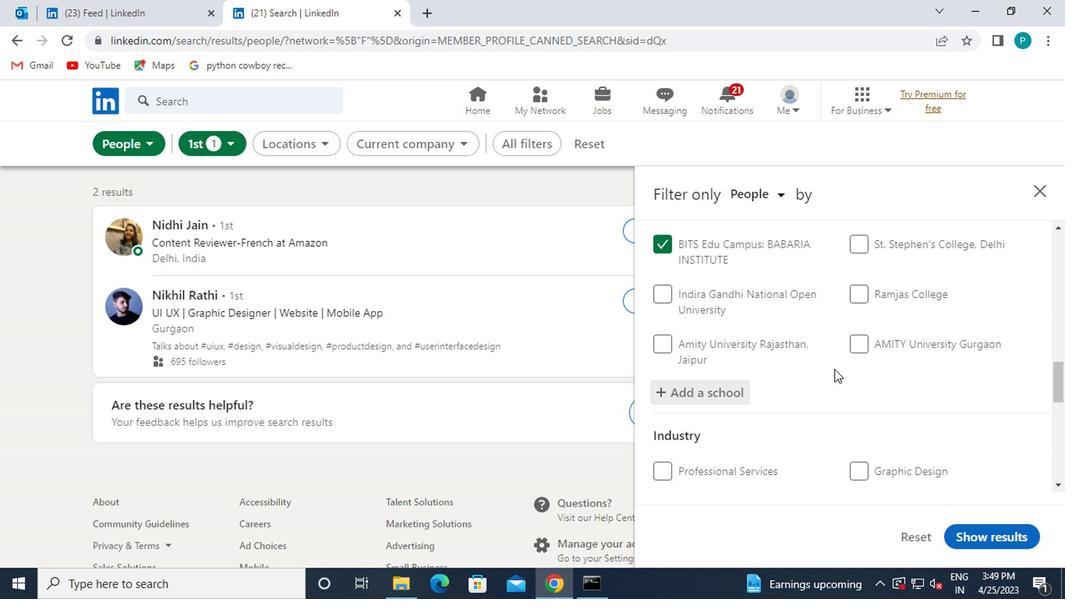 
Action: Mouse moved to (747, 380)
Screenshot: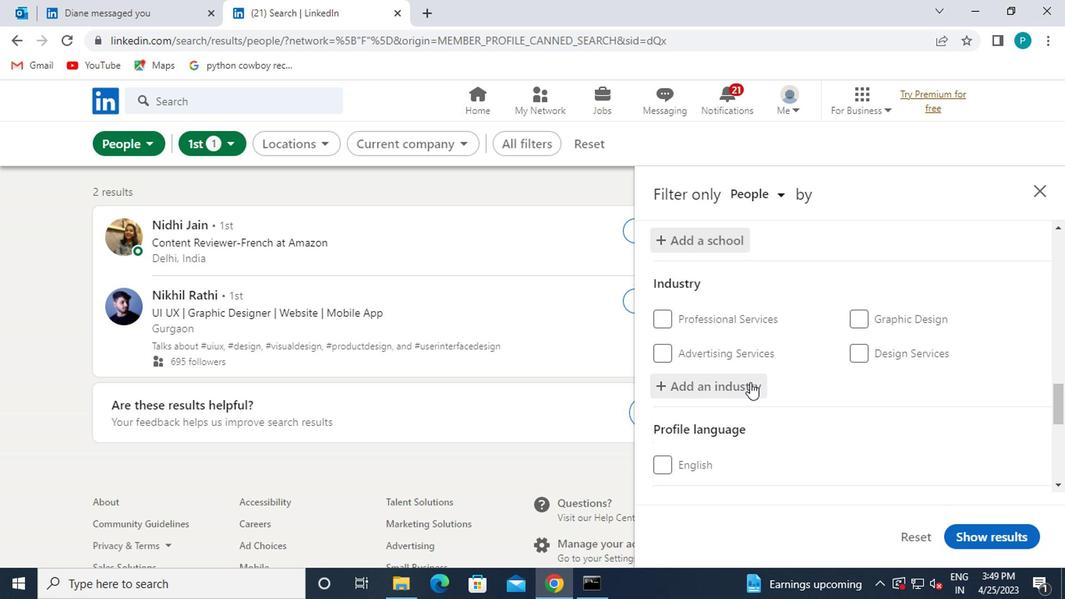 
Action: Mouse pressed left at (747, 380)
Screenshot: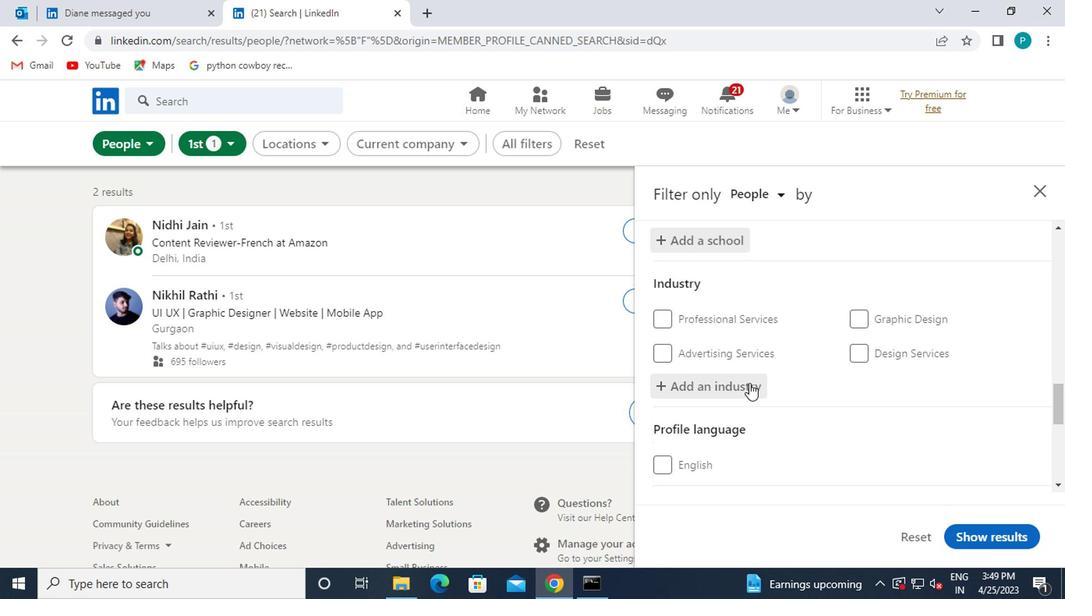 
Action: Key pressed WHOLESALEHA<Key.backspace><Key.backspace><Key.space>HARD
Screenshot: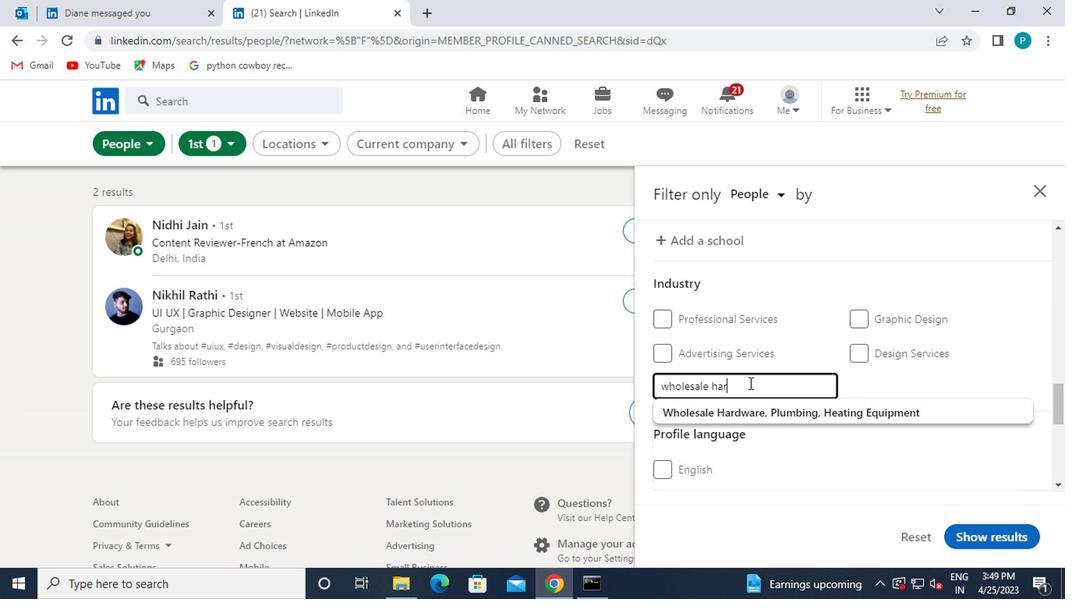 
Action: Mouse moved to (756, 414)
Screenshot: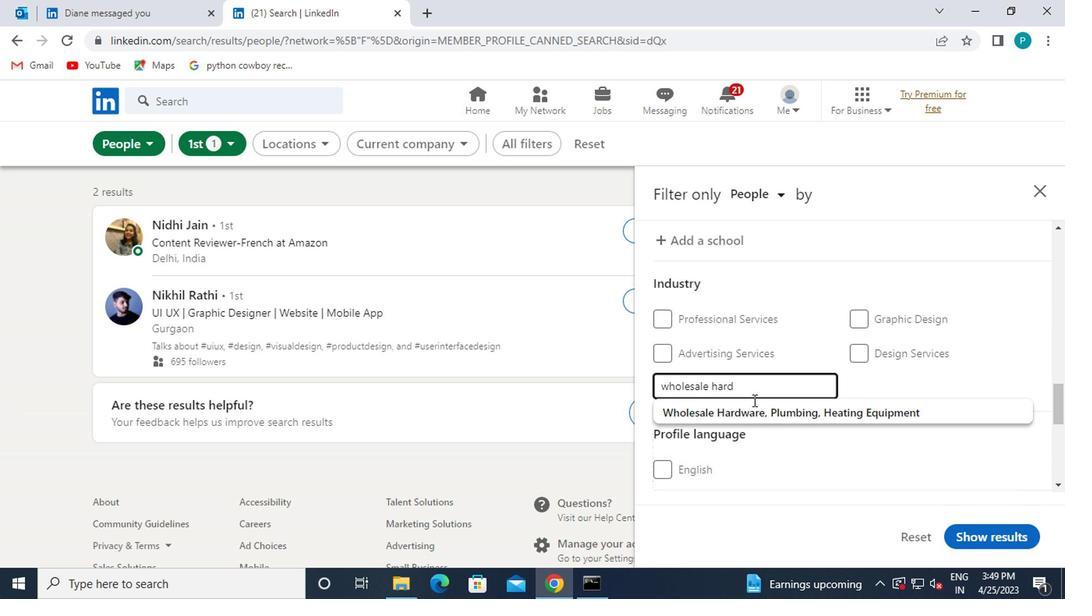 
Action: Mouse pressed left at (756, 414)
Screenshot: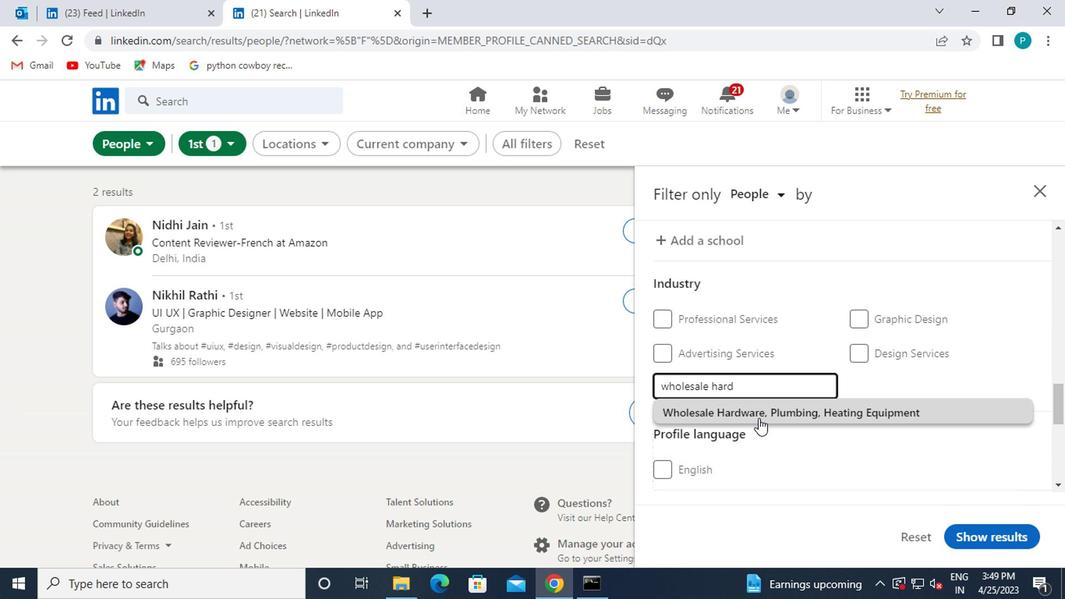 
Action: Mouse moved to (758, 415)
Screenshot: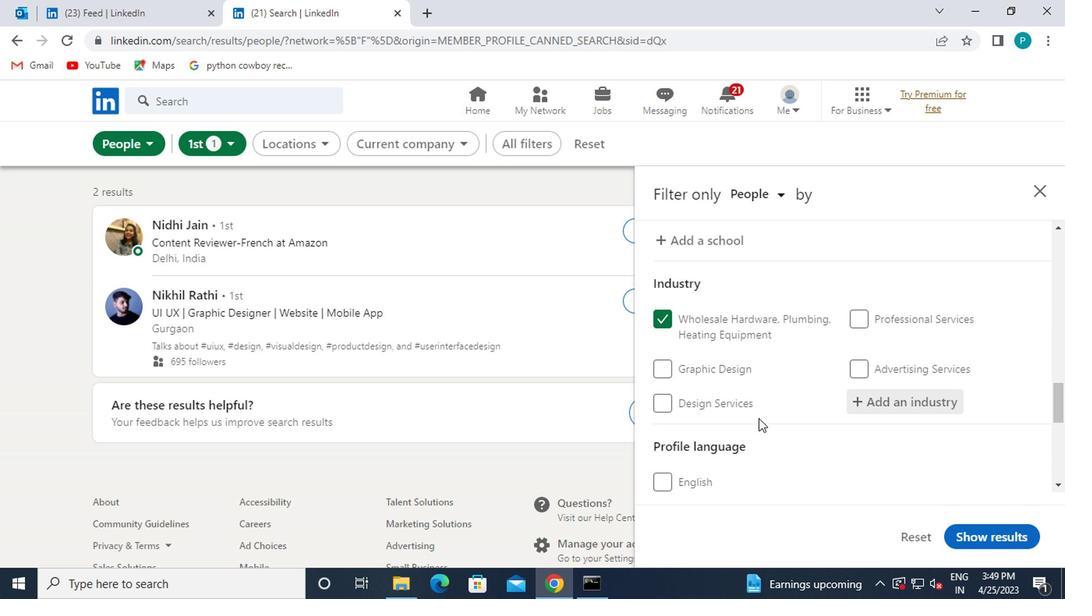 
Action: Mouse scrolled (758, 414) with delta (0, -1)
Screenshot: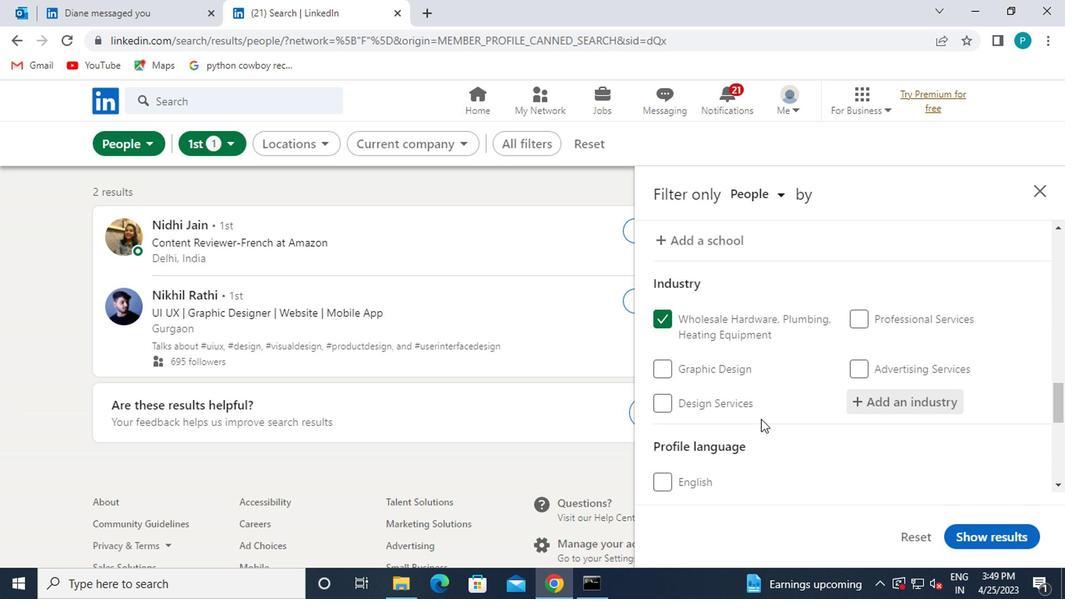 
Action: Mouse scrolled (758, 414) with delta (0, -1)
Screenshot: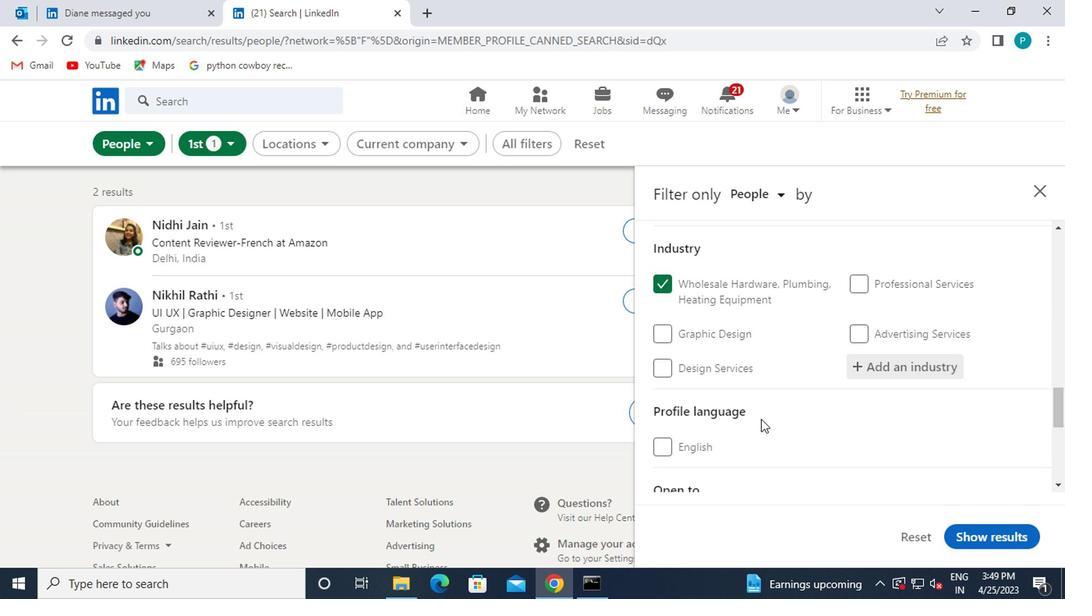 
Action: Mouse moved to (708, 425)
Screenshot: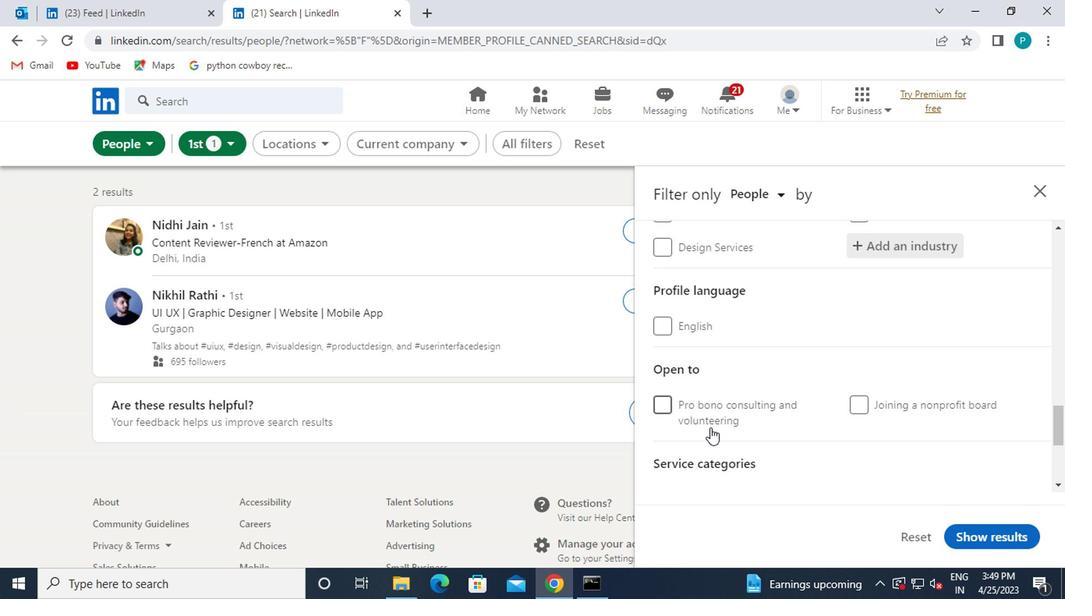
Action: Mouse scrolled (708, 424) with delta (0, -1)
Screenshot: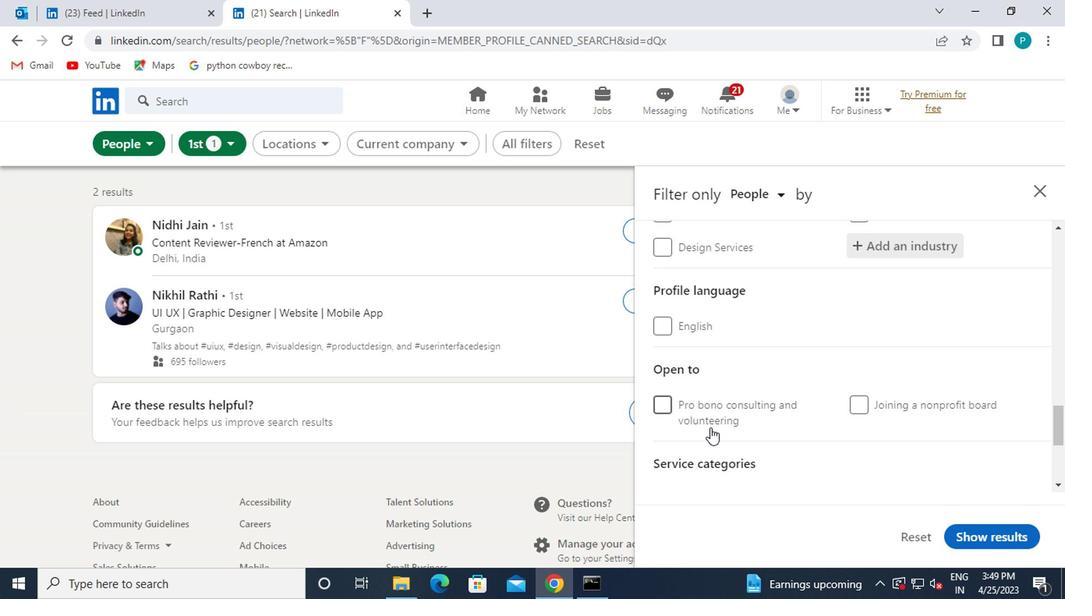 
Action: Mouse moved to (705, 425)
Screenshot: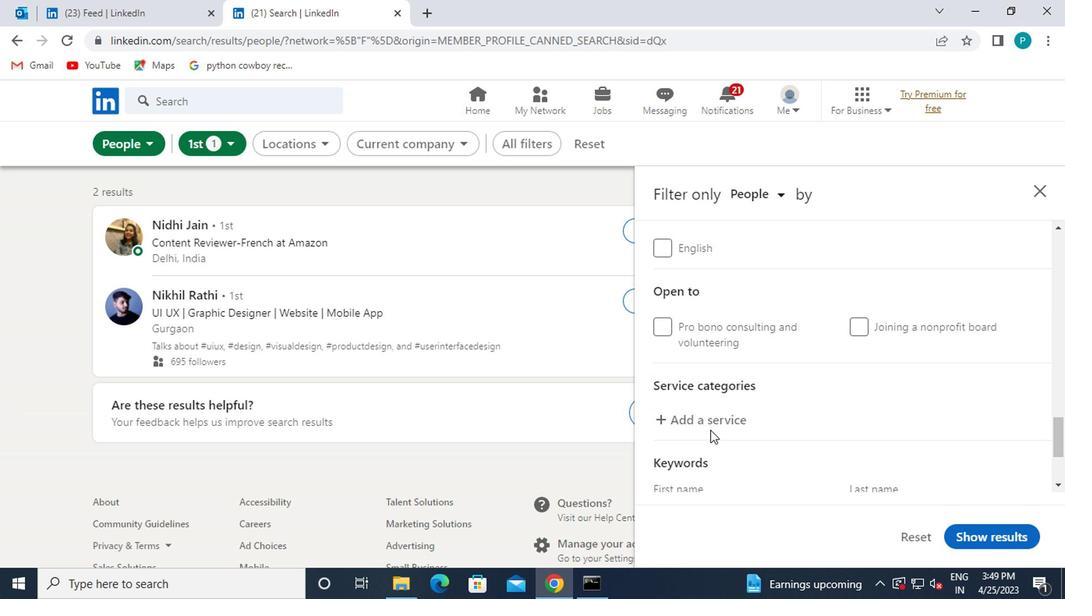 
Action: Mouse pressed left at (705, 425)
Screenshot: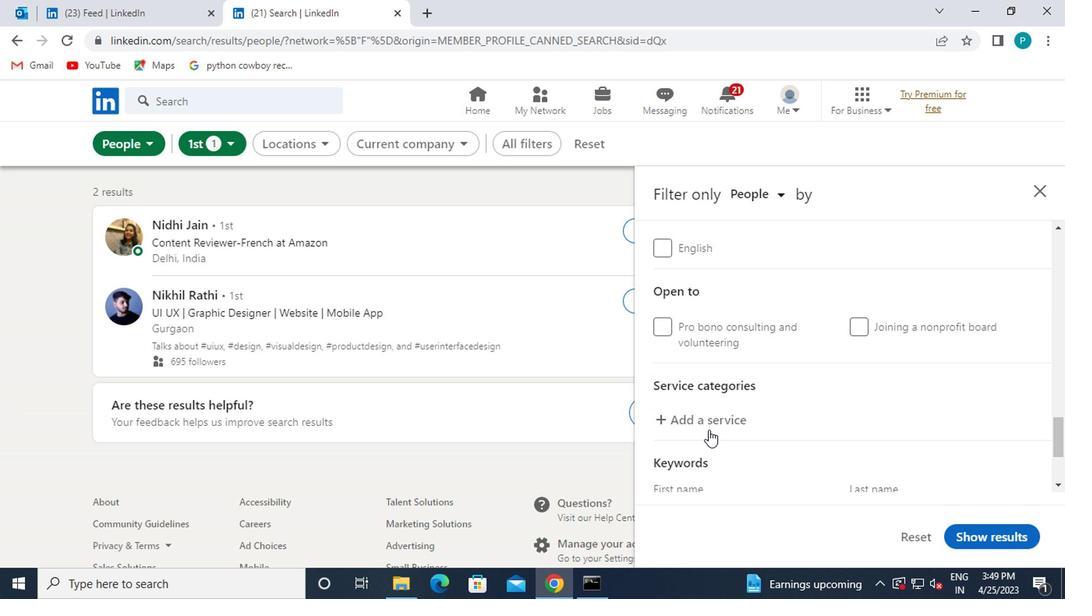 
Action: Mouse moved to (705, 424)
Screenshot: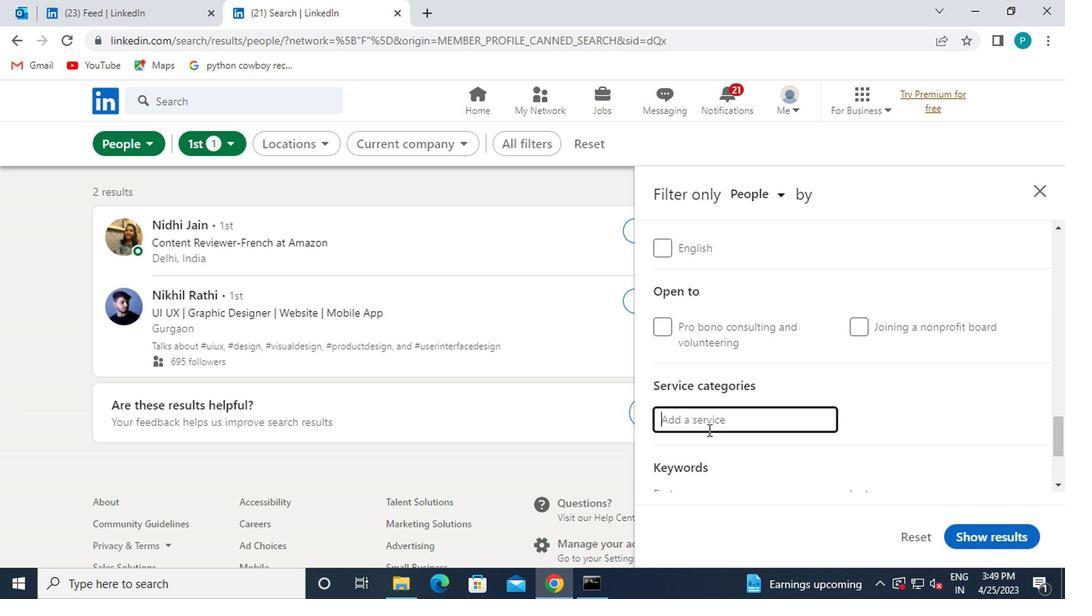 
Action: Key pressed COMPUTER
Screenshot: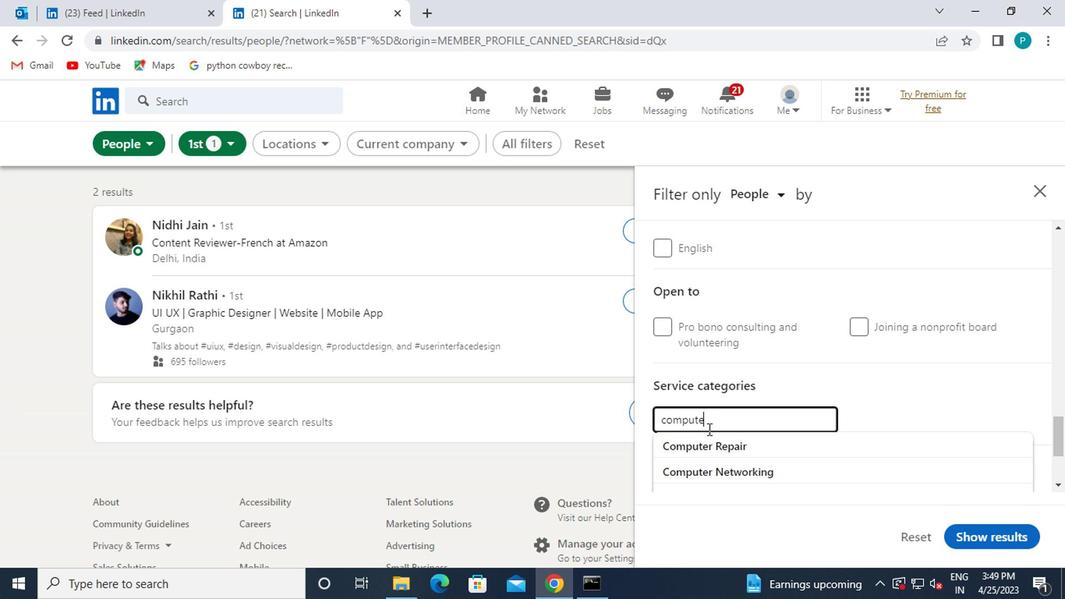 
Action: Mouse moved to (717, 436)
Screenshot: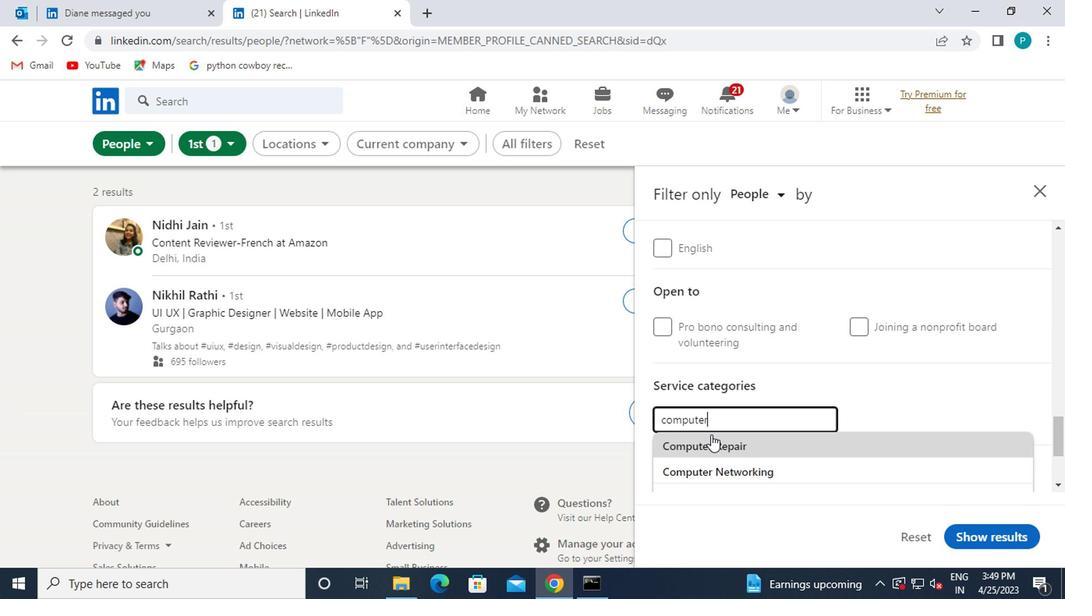 
Action: Mouse pressed left at (717, 436)
Screenshot: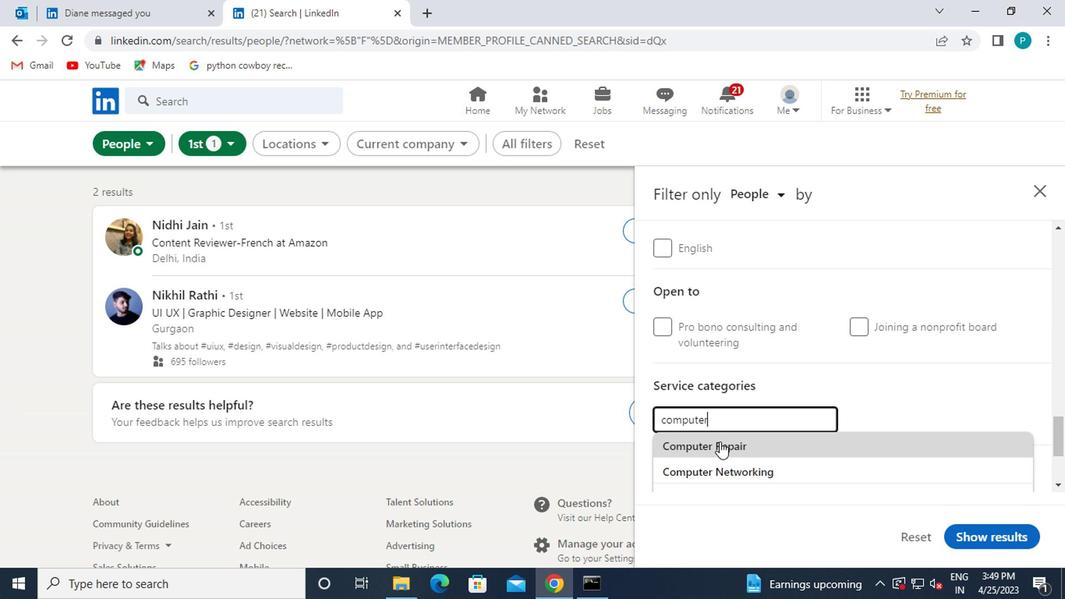
Action: Mouse moved to (717, 437)
Screenshot: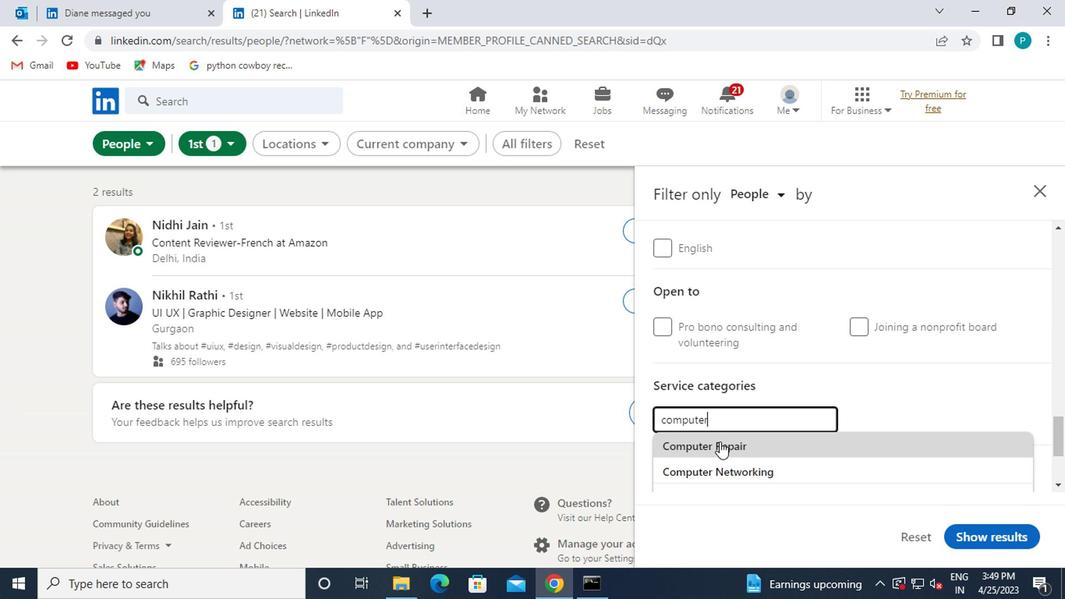 
Action: Mouse scrolled (717, 436) with delta (0, 0)
Screenshot: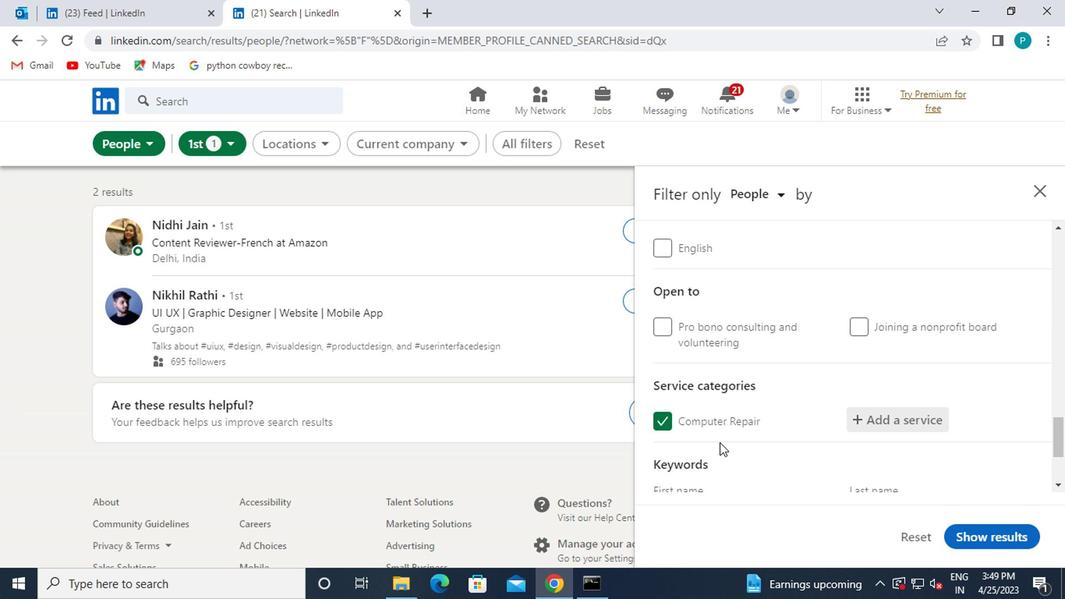 
Action: Mouse scrolled (717, 436) with delta (0, 0)
Screenshot: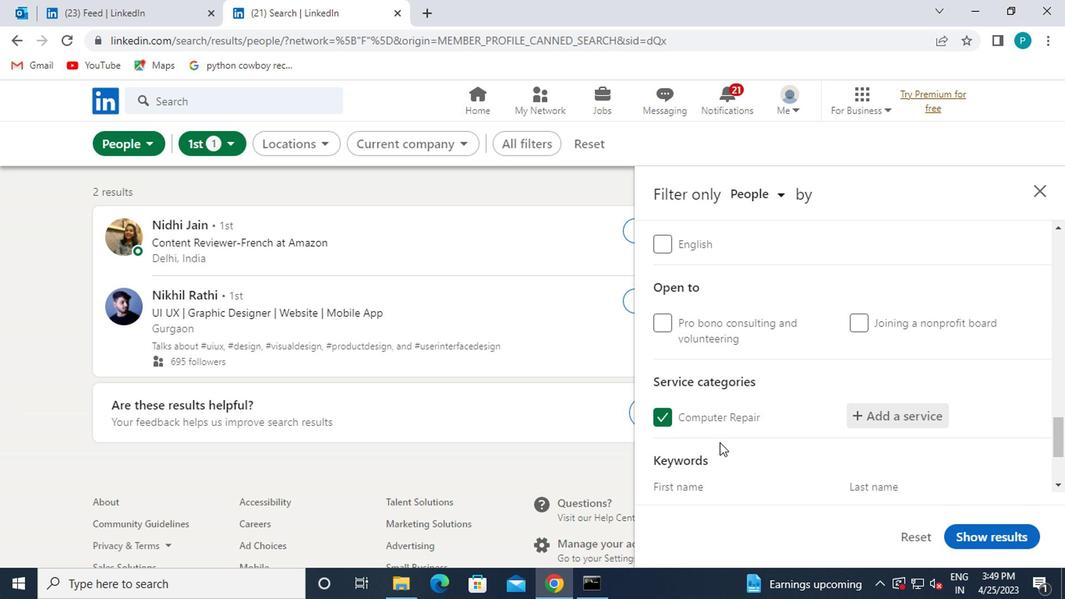 
Action: Mouse moved to (696, 409)
Screenshot: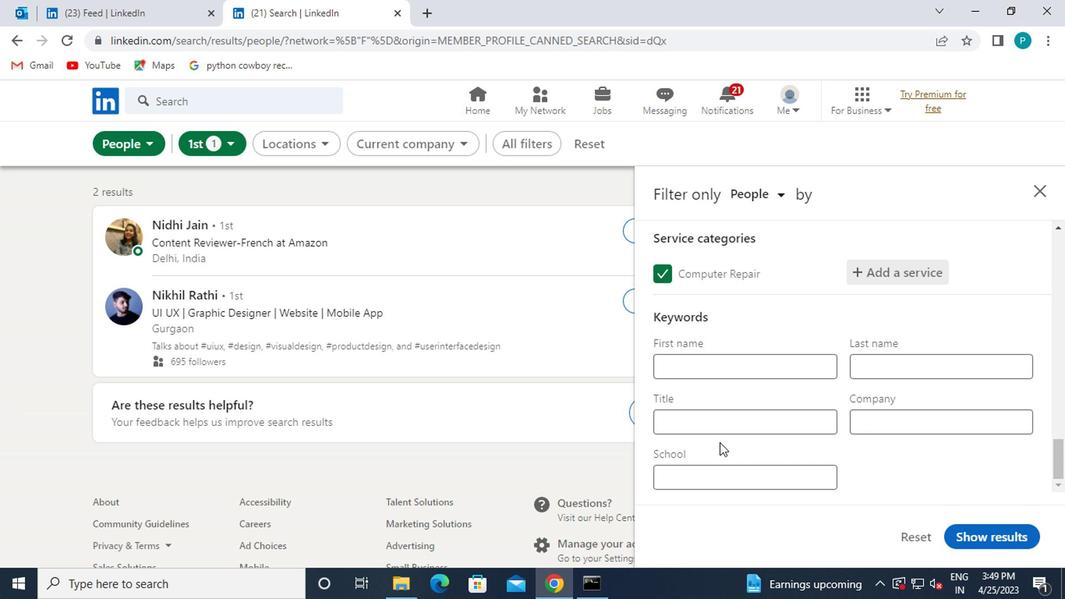 
Action: Mouse pressed left at (696, 409)
Screenshot: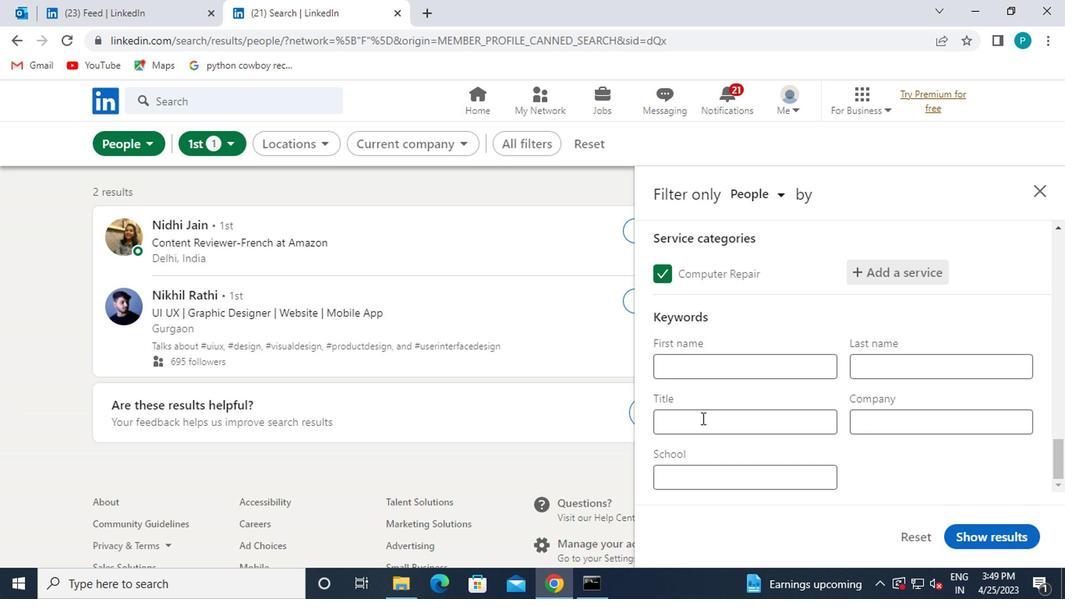 
Action: Key pressed <Key.caps_lock>S<Key.caps_lock>UCIDE<Key.space><Key.caps_lock>H<Key.caps_lock>OTLINE<Key.space>VOLUNTEER
Screenshot: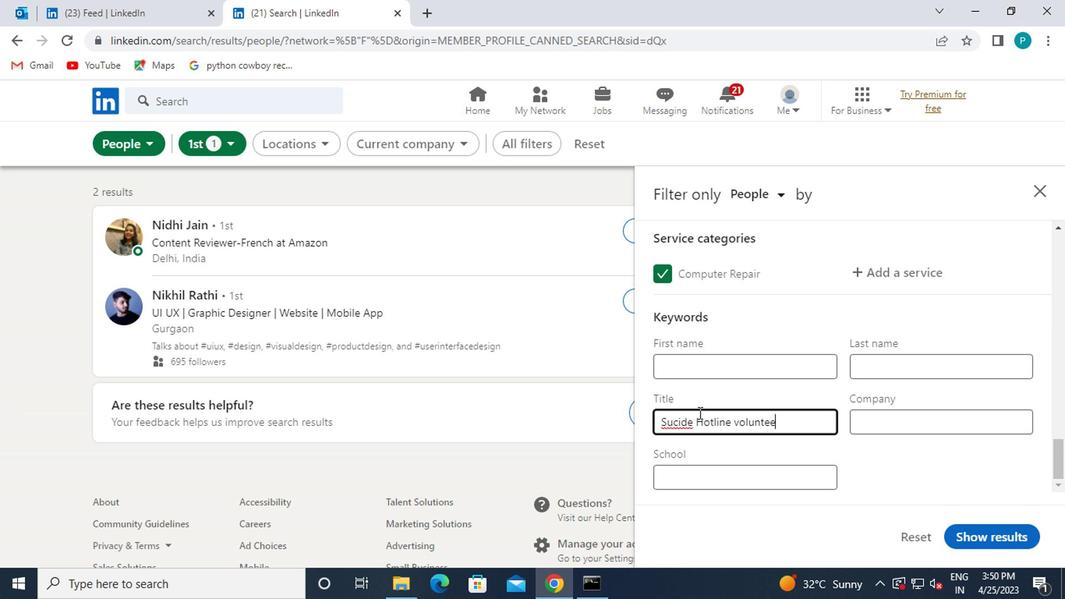 
Action: Mouse scrolled (696, 408) with delta (0, 0)
Screenshot: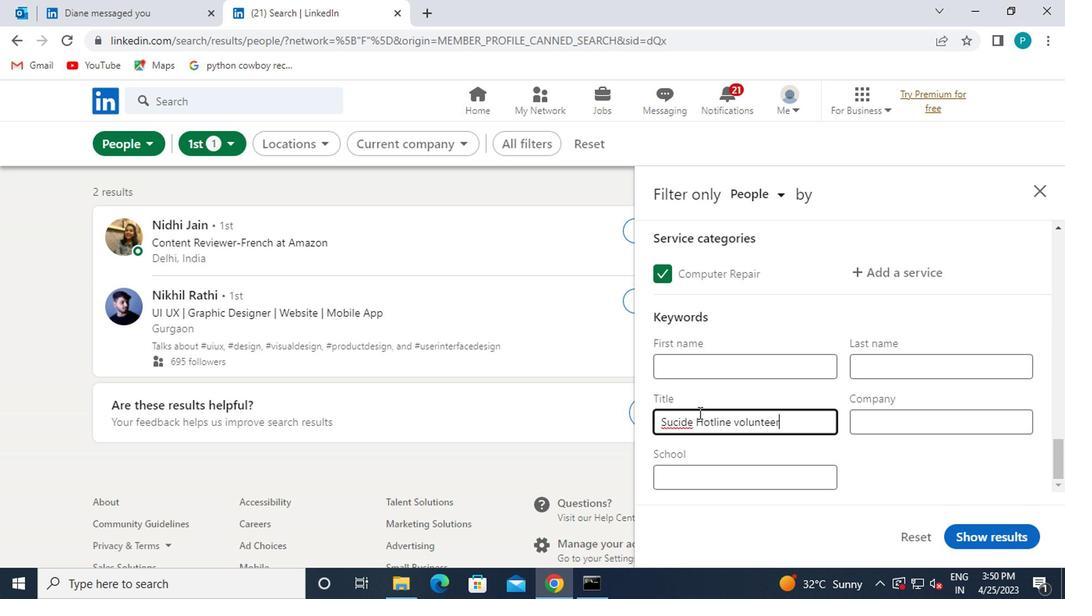
Action: Mouse scrolled (696, 408) with delta (0, 0)
Screenshot: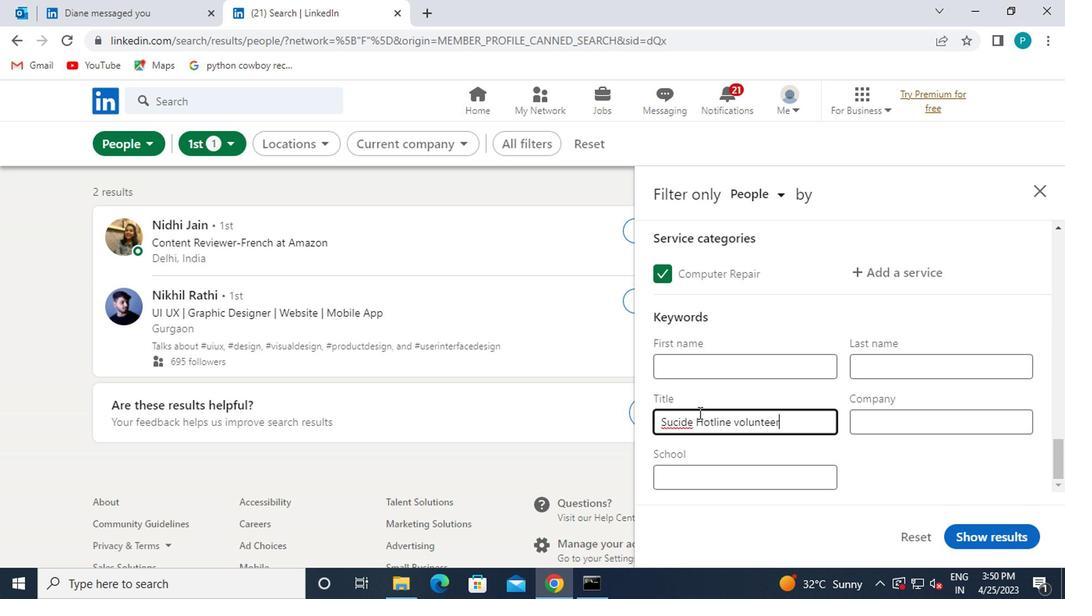 
Action: Mouse moved to (981, 521)
Screenshot: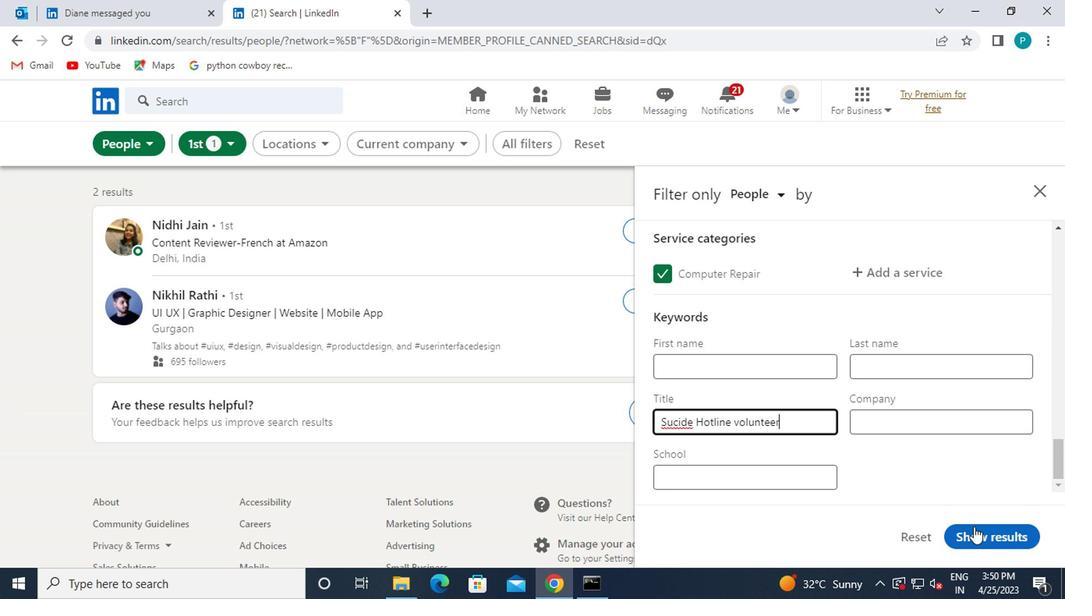 
Action: Mouse pressed left at (981, 521)
Screenshot: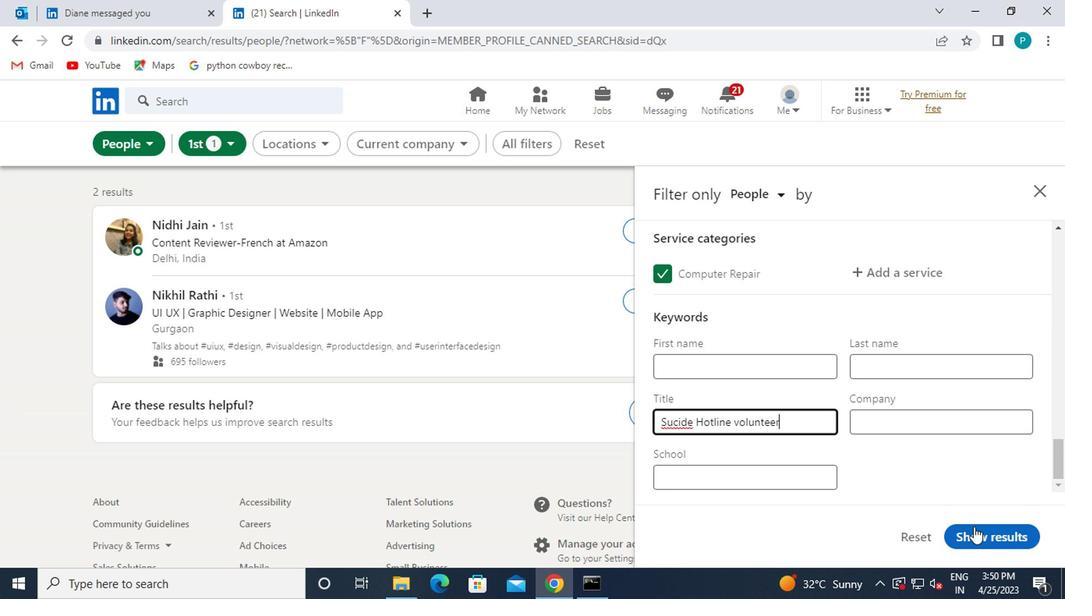 
